 Task: Check the average views per listing of storage area in the last 3 years.
Action: Mouse moved to (874, 190)
Screenshot: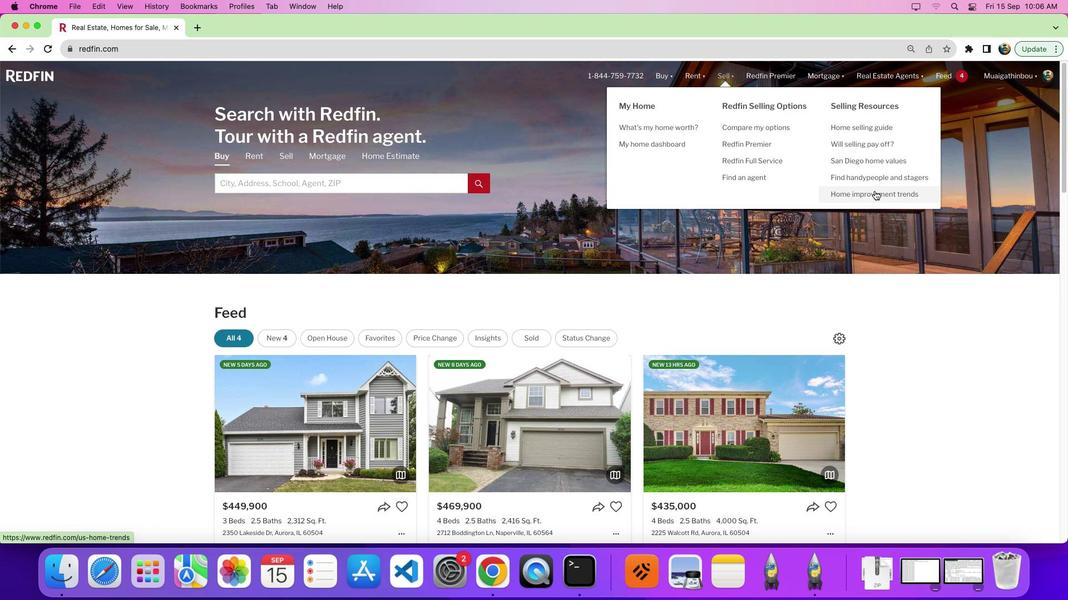 
Action: Mouse pressed left at (874, 190)
Screenshot: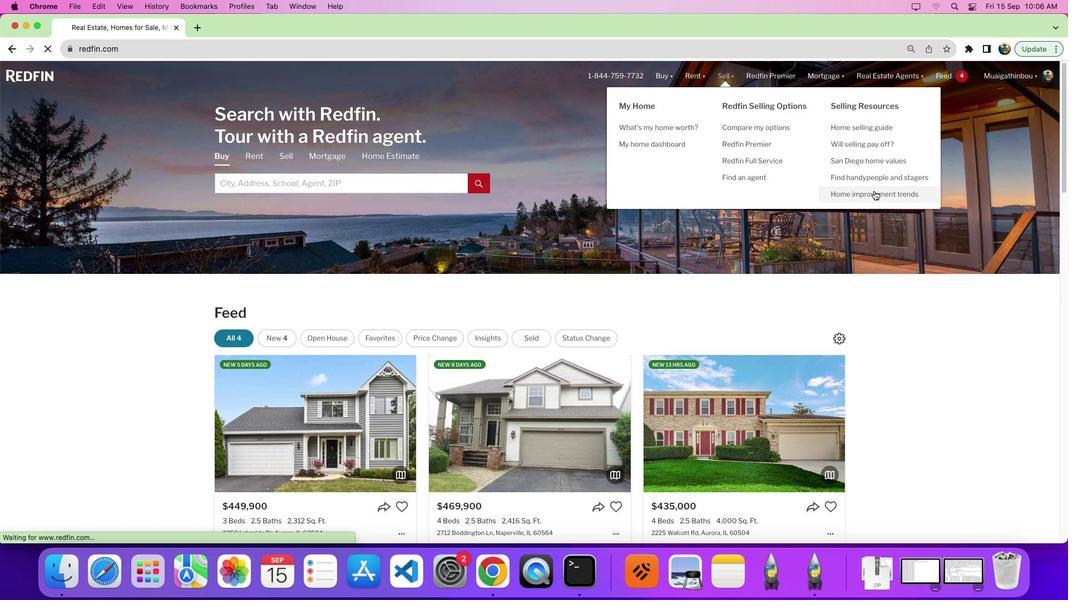 
Action: Mouse moved to (302, 210)
Screenshot: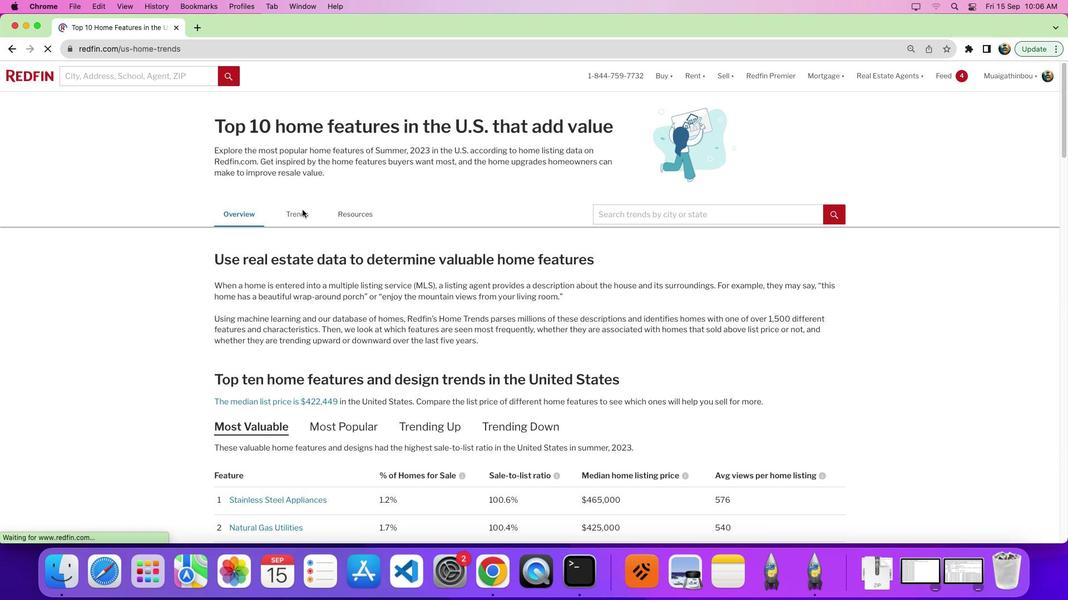 
Action: Mouse pressed left at (302, 210)
Screenshot: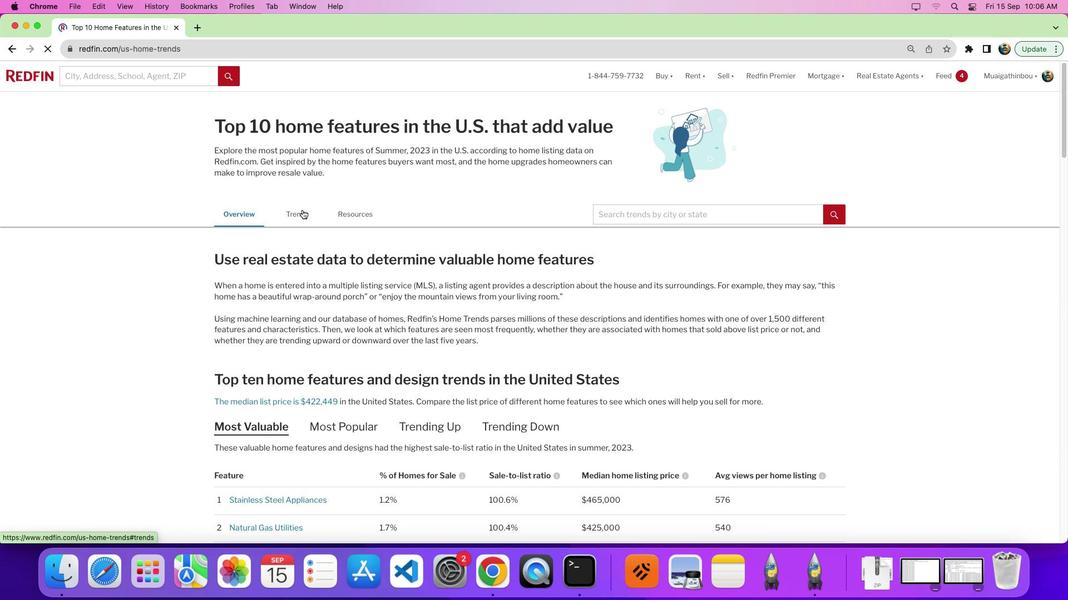 
Action: Mouse moved to (518, 338)
Screenshot: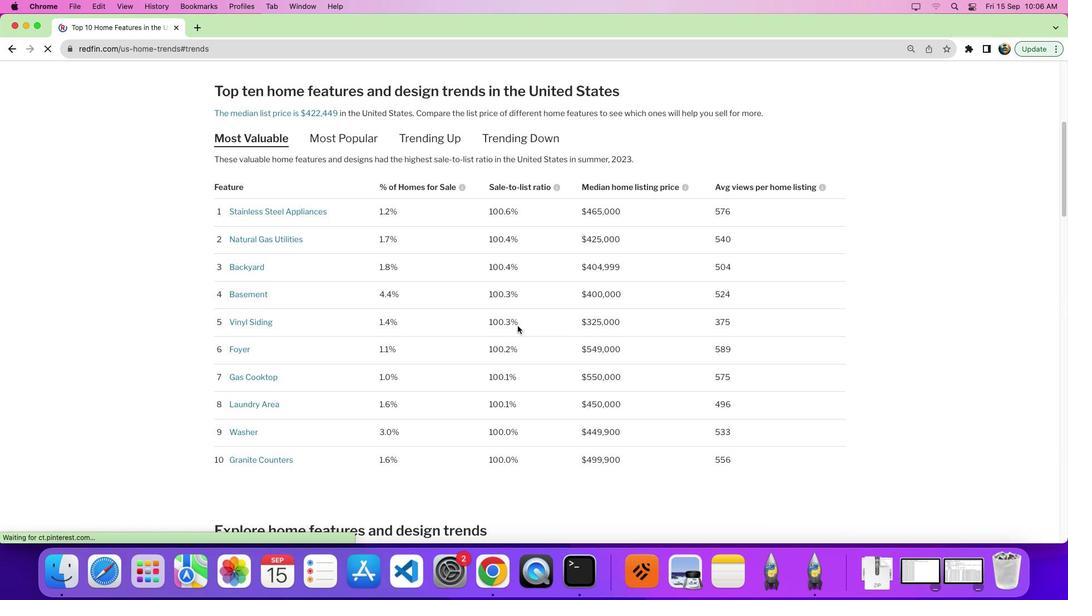 
Action: Mouse scrolled (518, 338) with delta (0, 0)
Screenshot: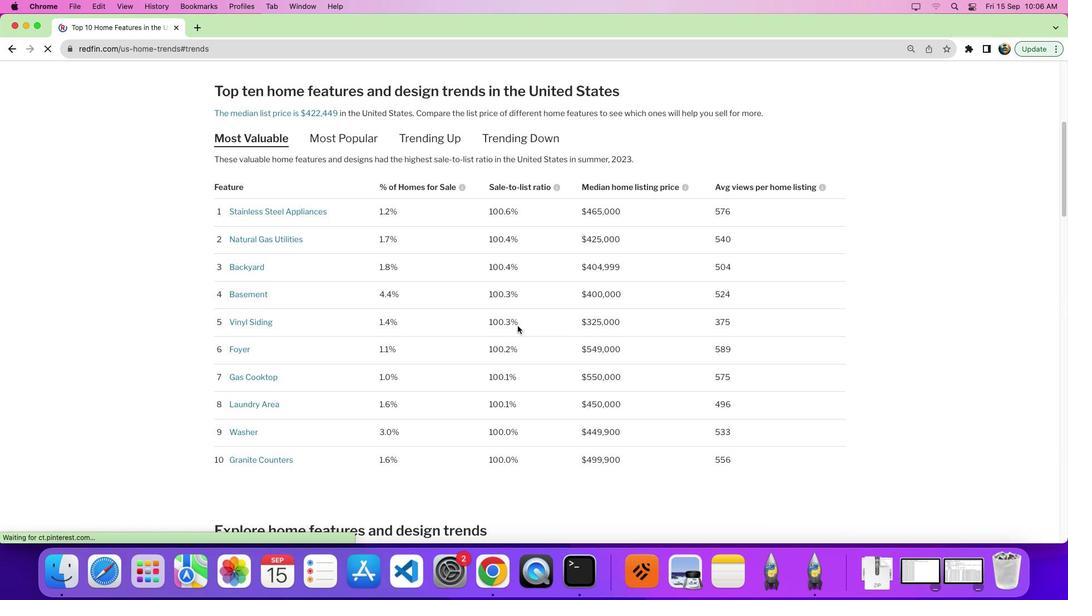 
Action: Mouse moved to (518, 335)
Screenshot: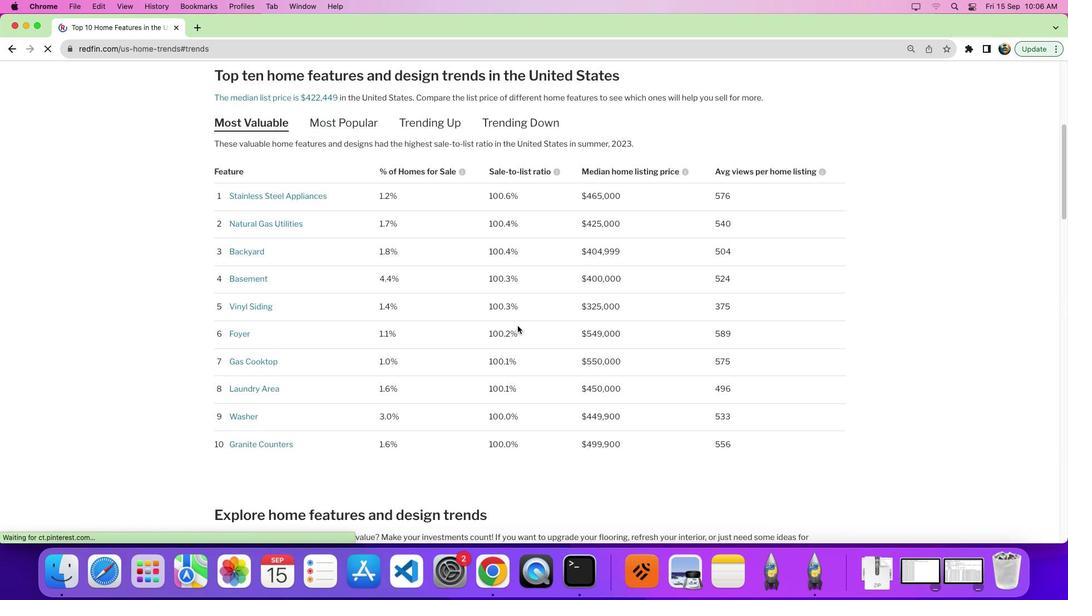 
Action: Mouse scrolled (518, 335) with delta (0, 0)
Screenshot: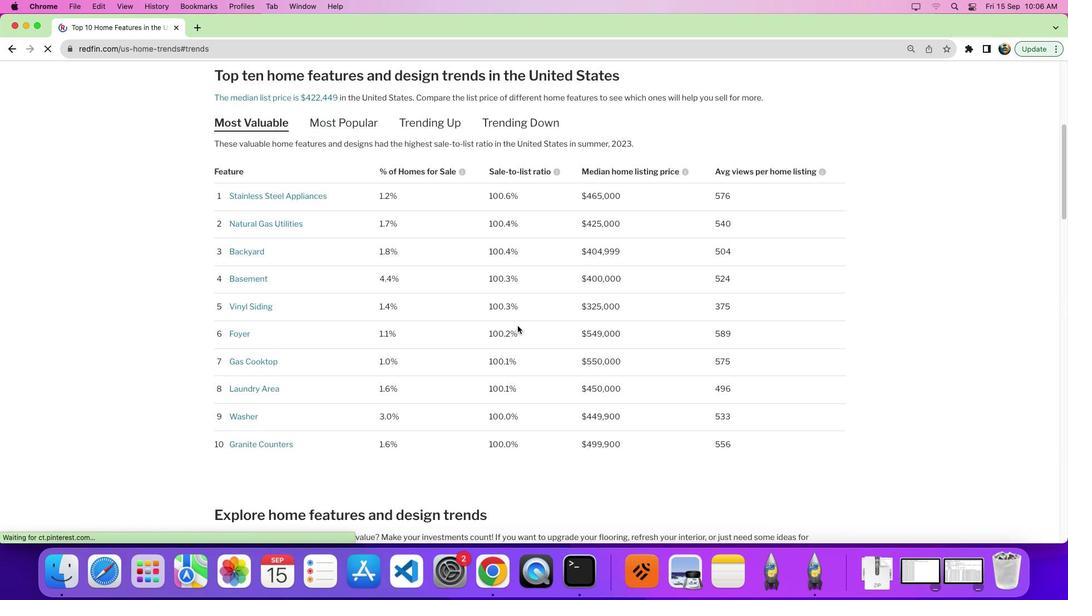 
Action: Mouse moved to (518, 327)
Screenshot: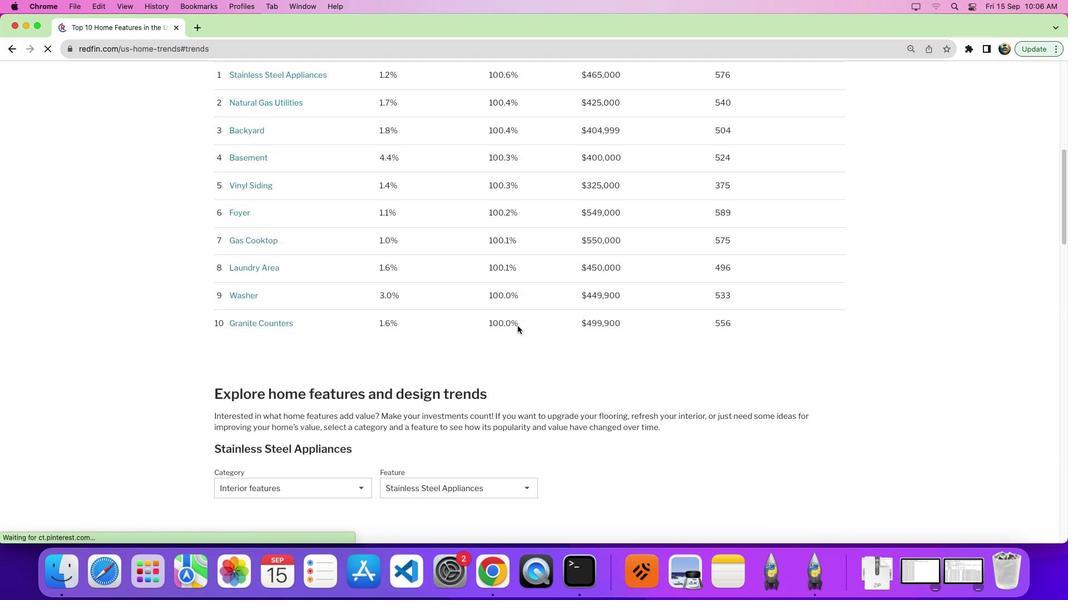 
Action: Mouse scrolled (518, 327) with delta (0, -3)
Screenshot: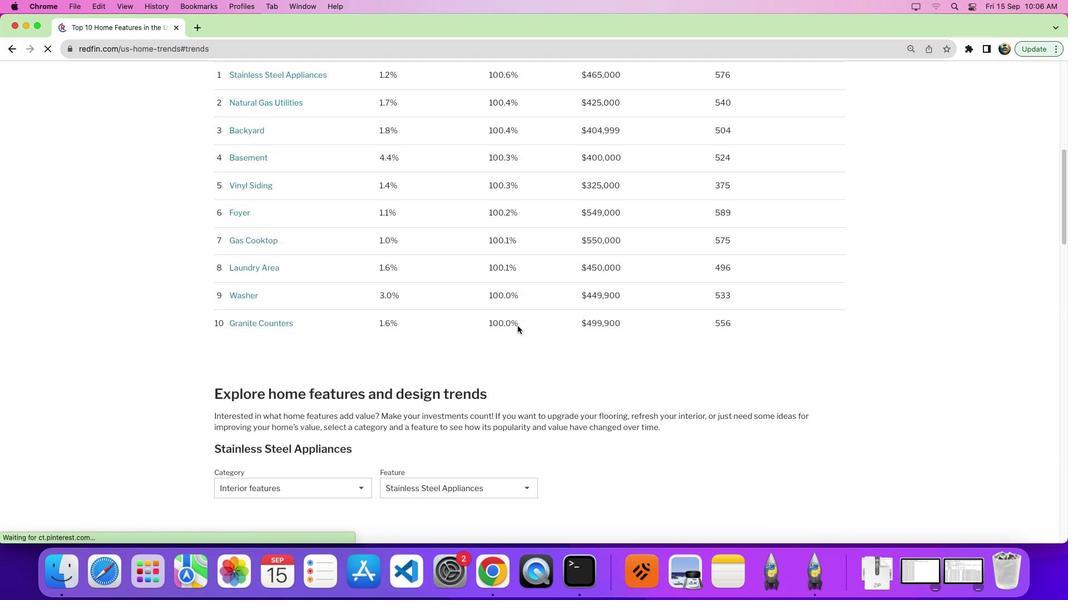 
Action: Mouse moved to (518, 326)
Screenshot: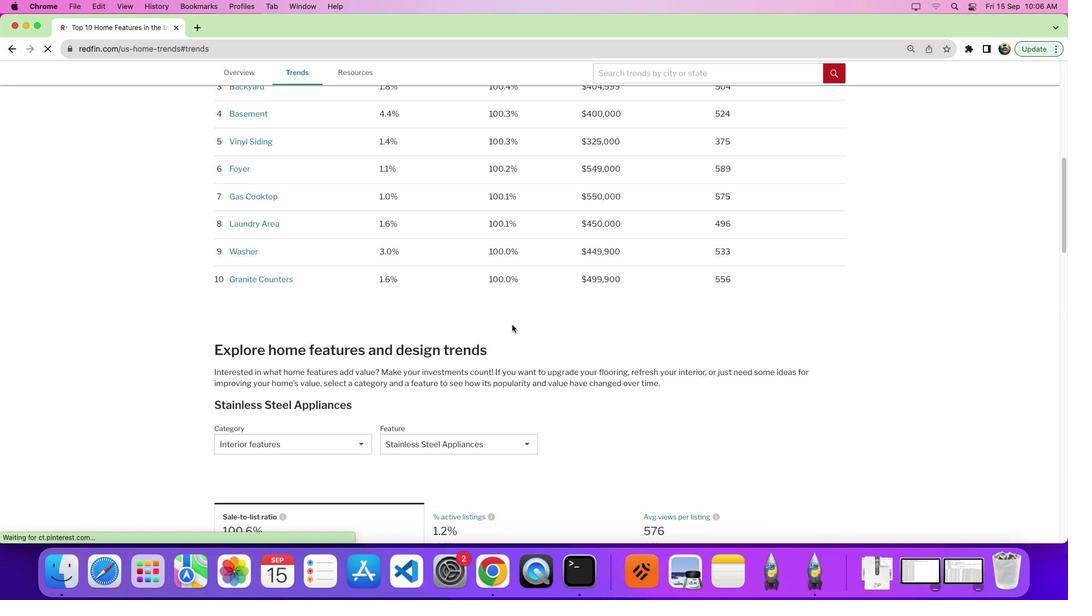 
Action: Mouse scrolled (518, 326) with delta (0, 0)
Screenshot: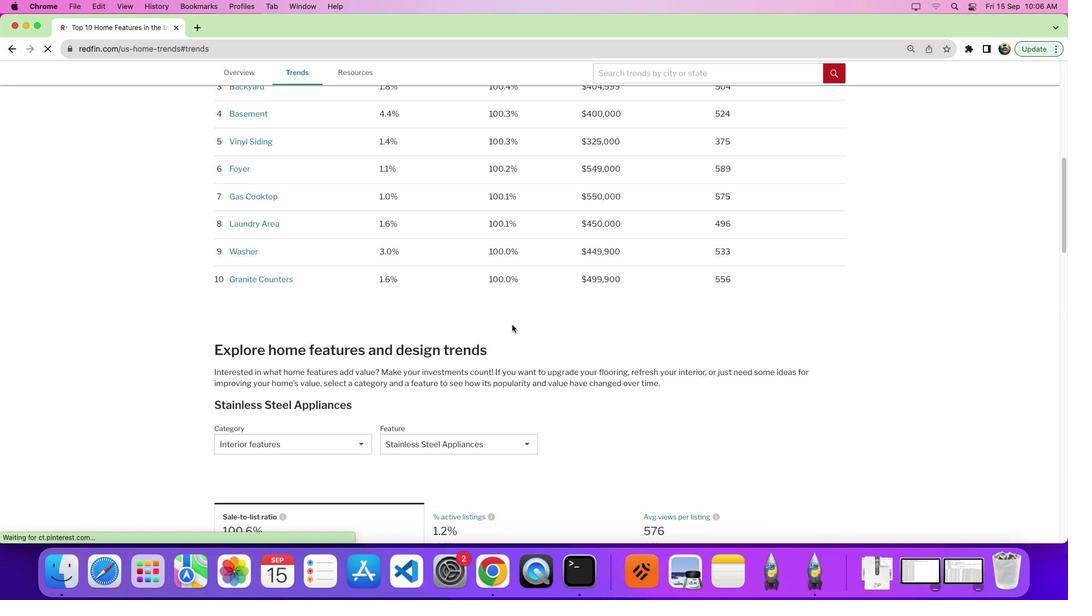 
Action: Mouse moved to (432, 371)
Screenshot: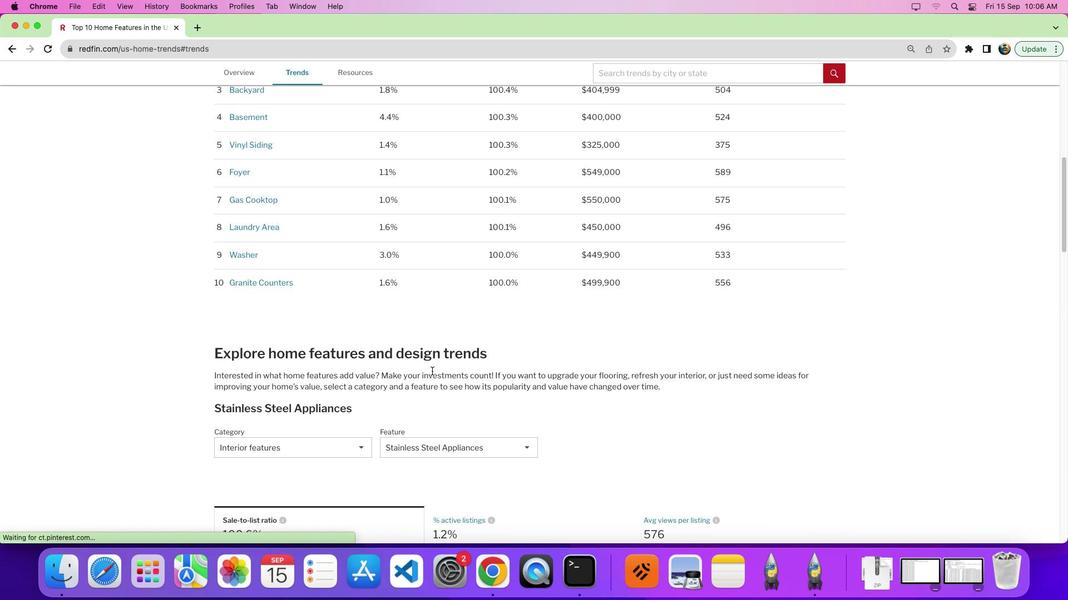 
Action: Mouse scrolled (432, 371) with delta (0, 0)
Screenshot: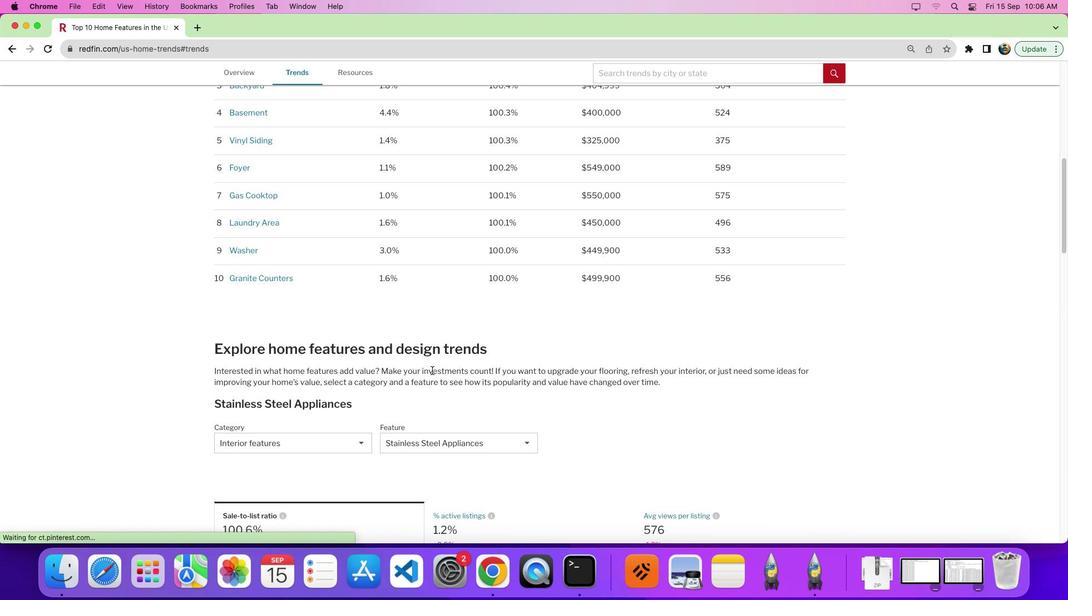 
Action: Mouse scrolled (432, 371) with delta (0, 0)
Screenshot: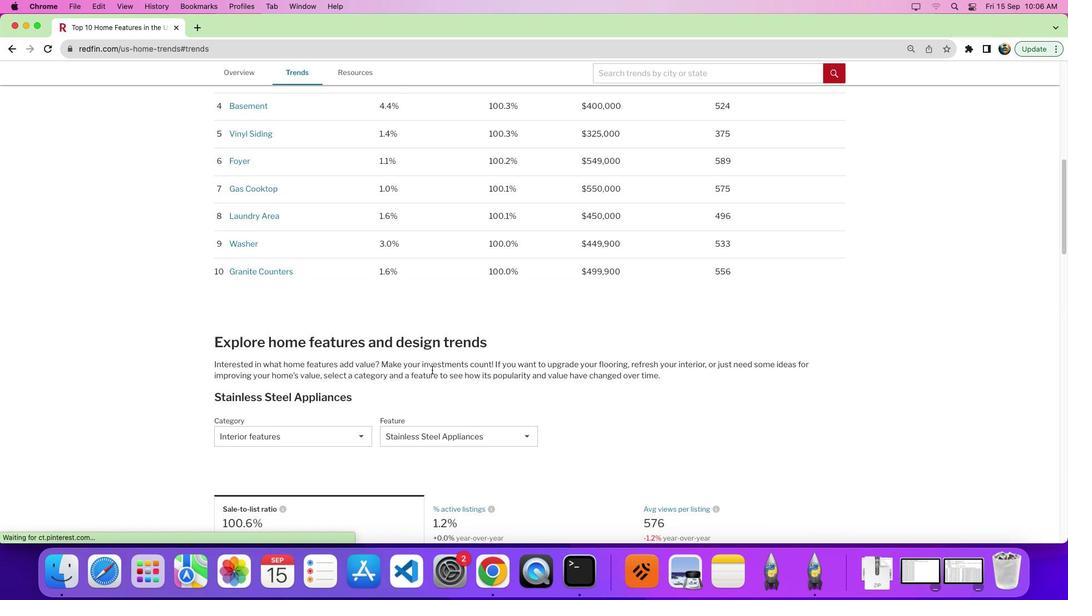
Action: Mouse moved to (432, 371)
Screenshot: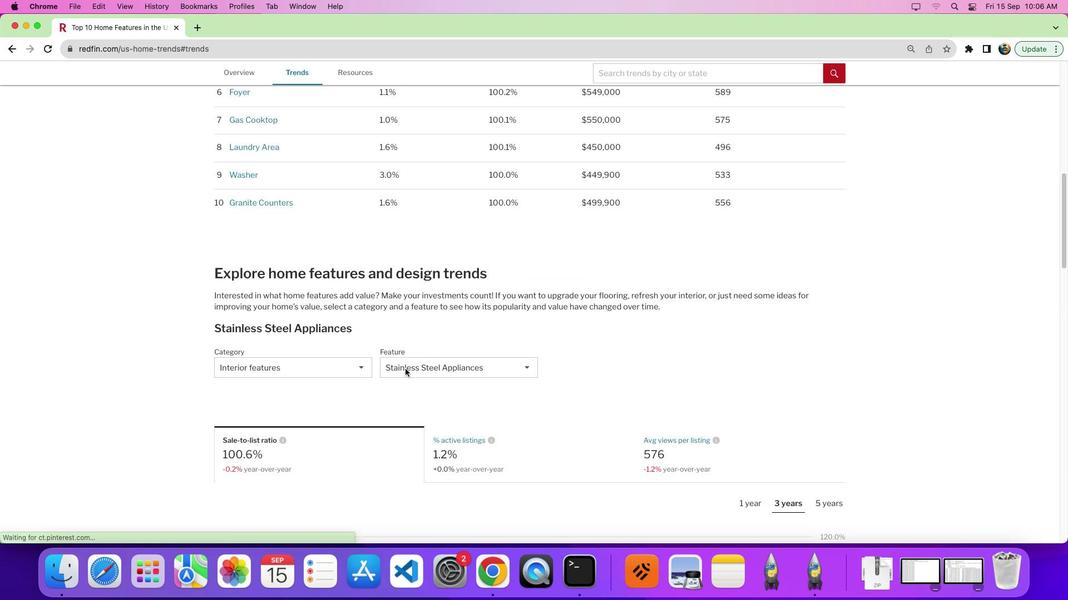 
Action: Mouse scrolled (432, 371) with delta (0, -1)
Screenshot: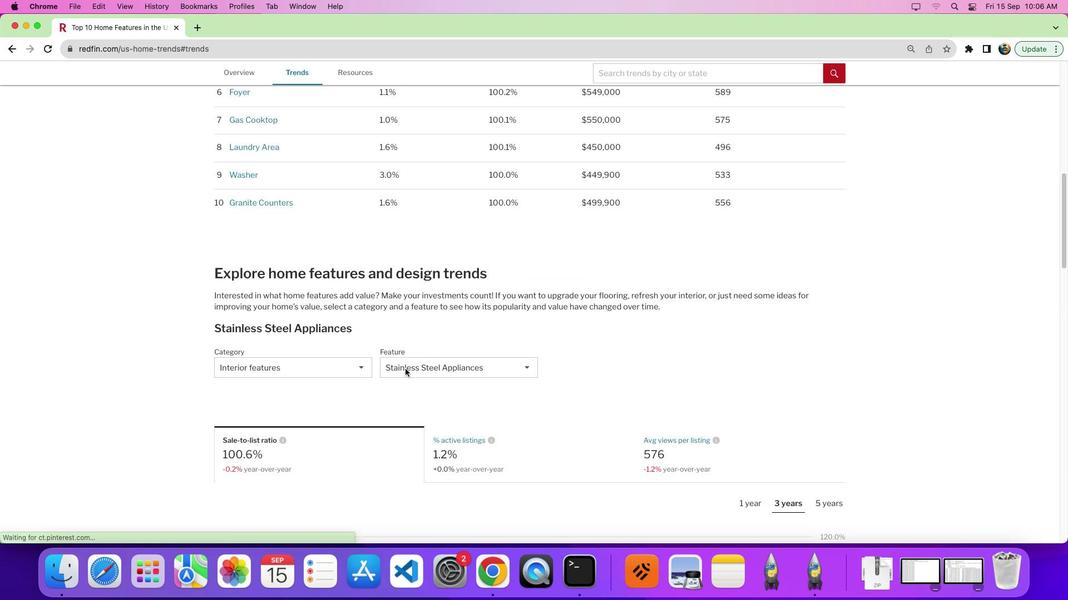 
Action: Mouse moved to (355, 283)
Screenshot: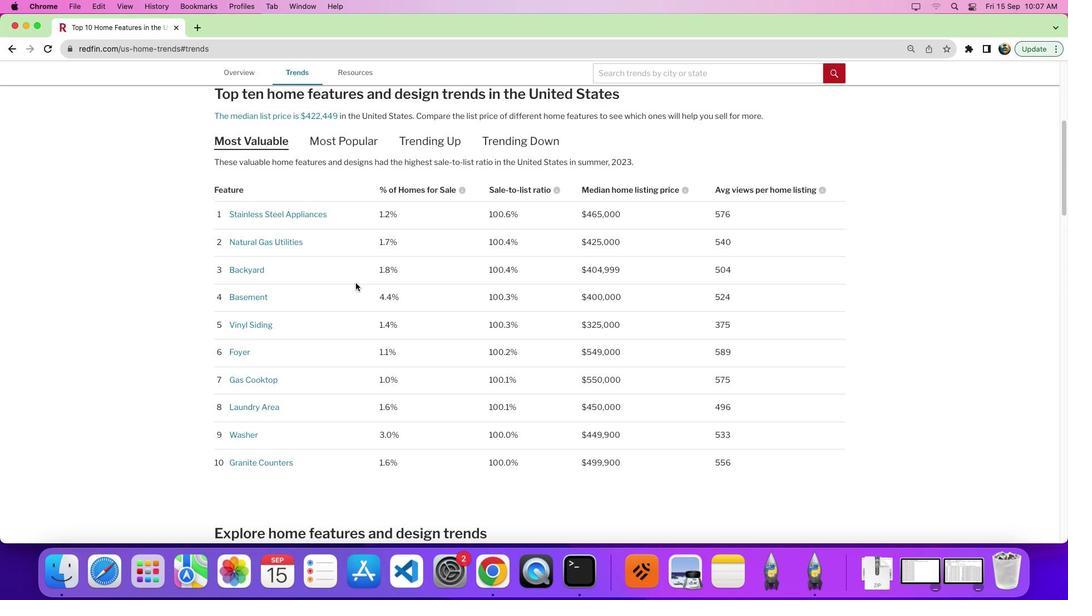 
Action: Mouse scrolled (355, 283) with delta (0, 0)
Screenshot: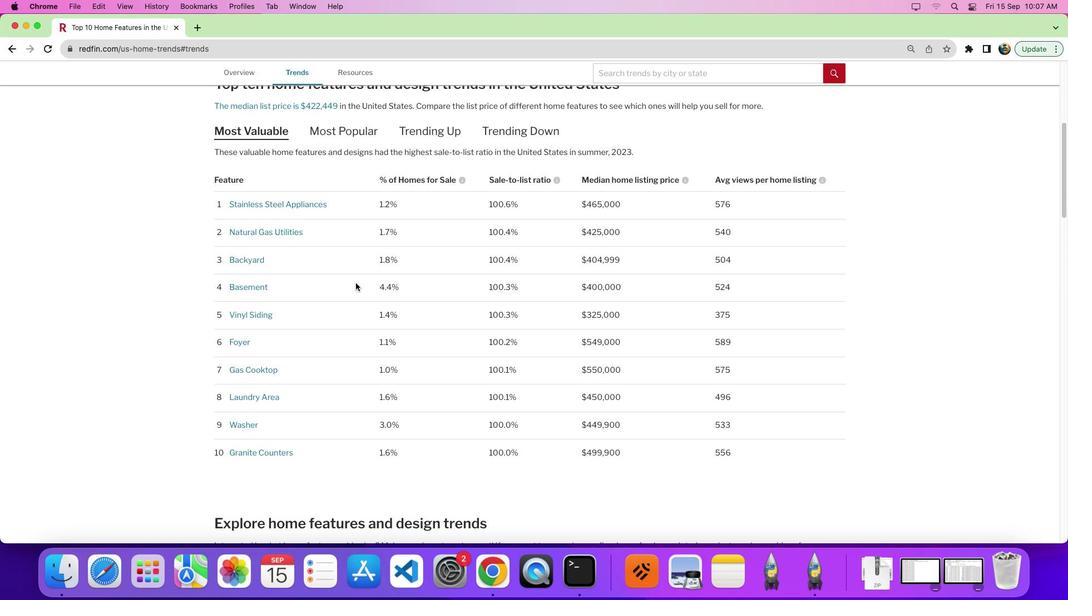 
Action: Mouse scrolled (355, 283) with delta (0, 0)
Screenshot: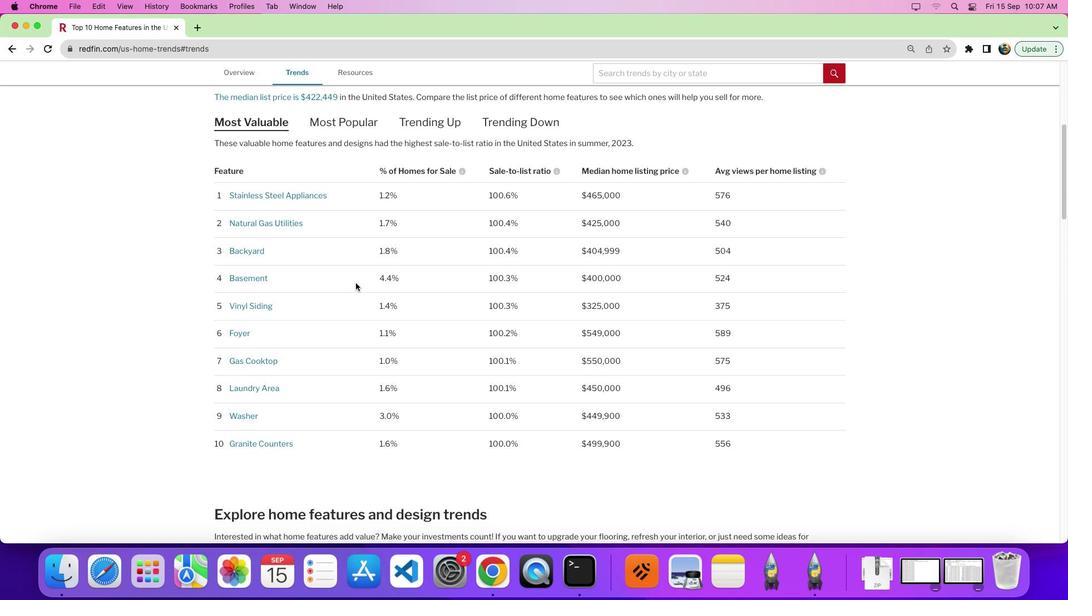 
Action: Mouse moved to (339, 337)
Screenshot: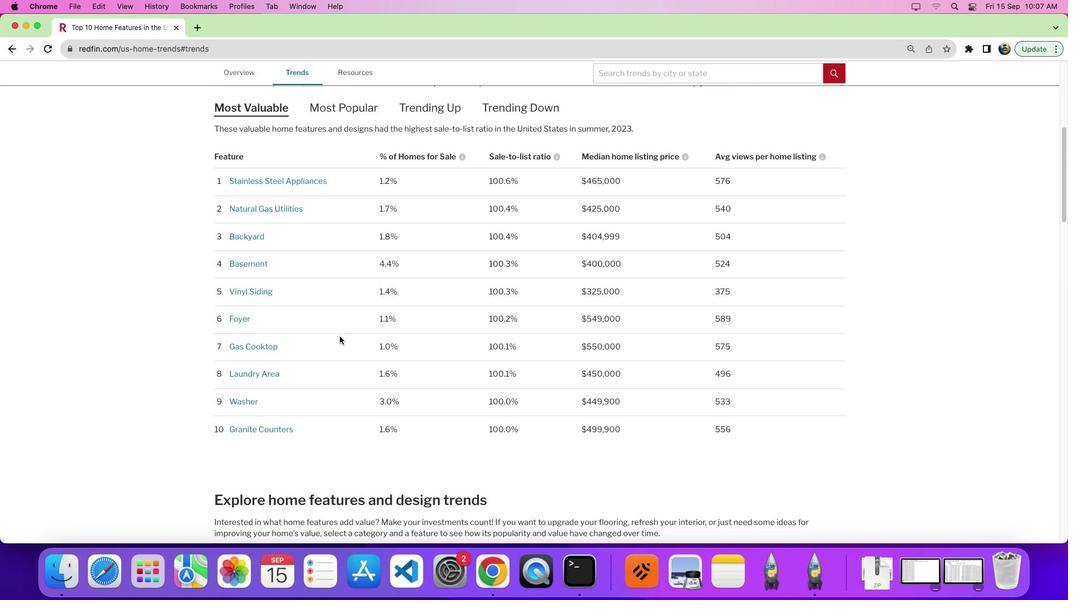 
Action: Mouse scrolled (339, 337) with delta (0, 0)
Screenshot: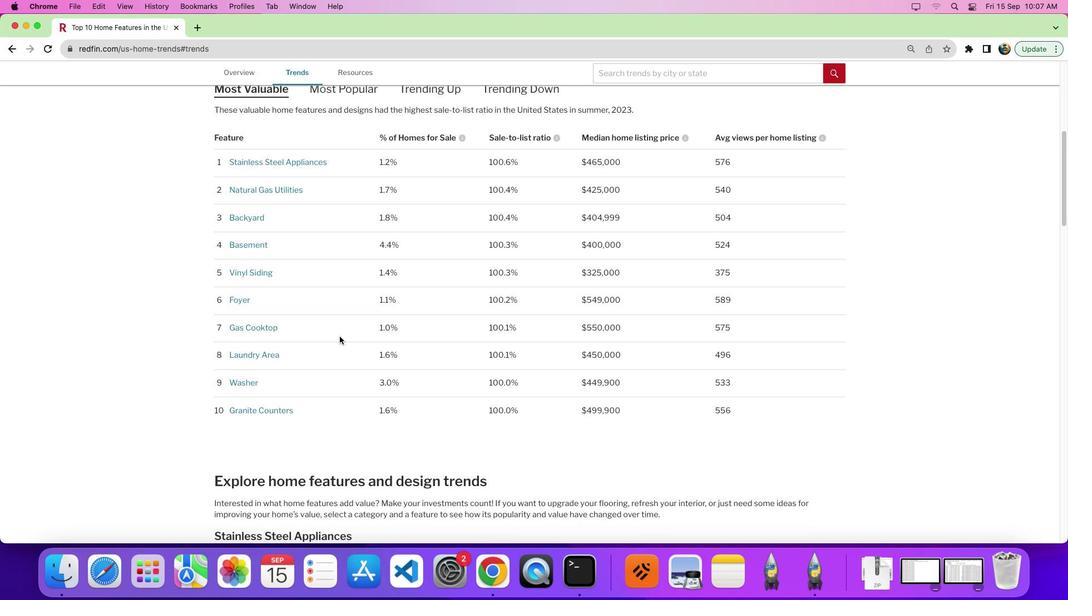 
Action: Mouse scrolled (339, 337) with delta (0, 0)
Screenshot: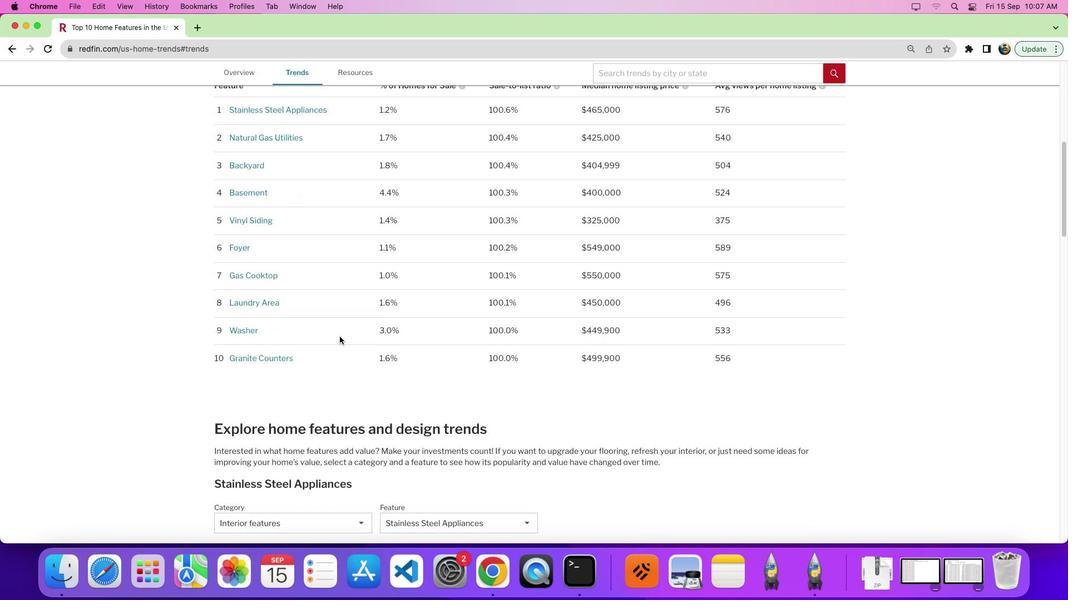 
Action: Mouse scrolled (339, 337) with delta (0, -3)
Screenshot: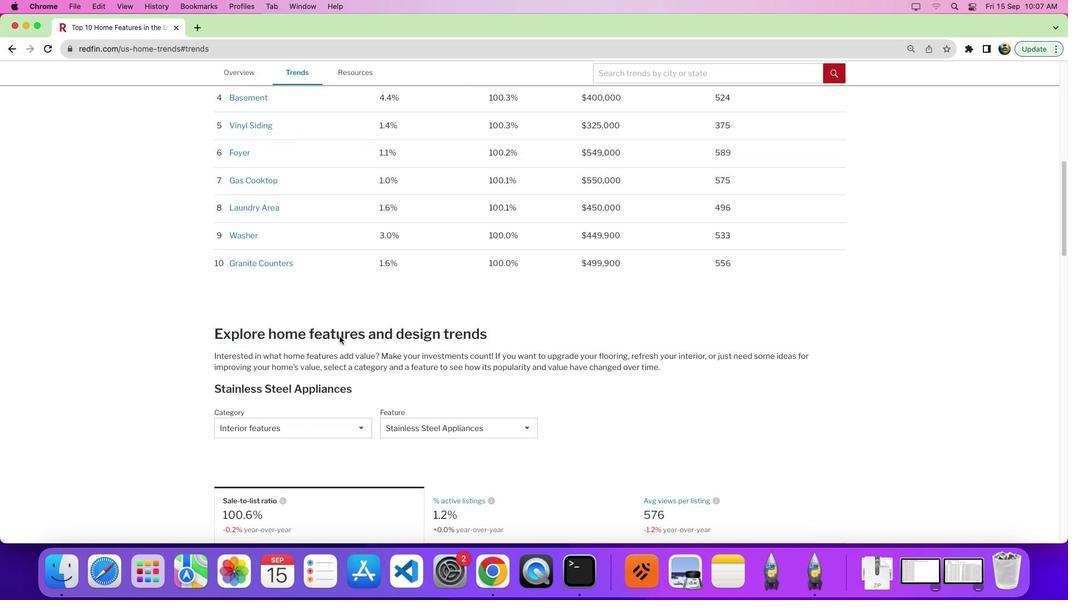
Action: Mouse moved to (354, 402)
Screenshot: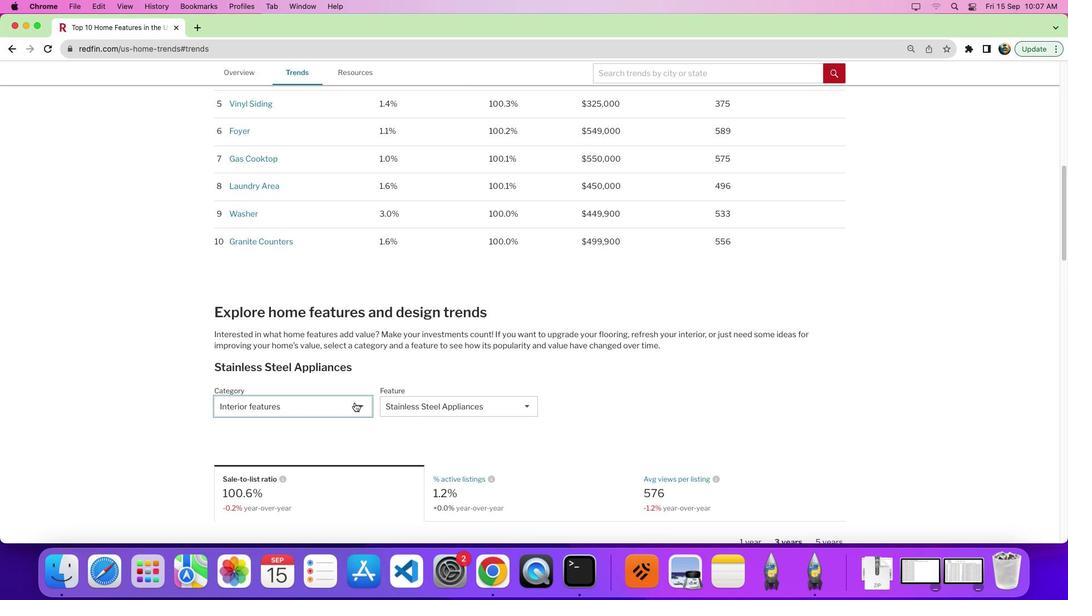 
Action: Mouse pressed left at (354, 402)
Screenshot: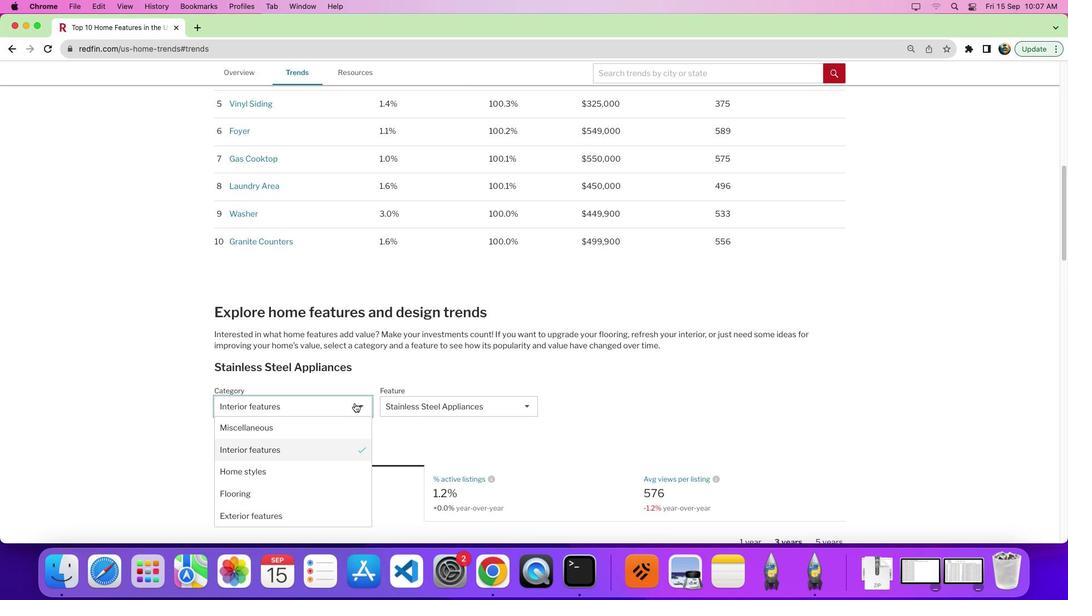 
Action: Mouse moved to (343, 432)
Screenshot: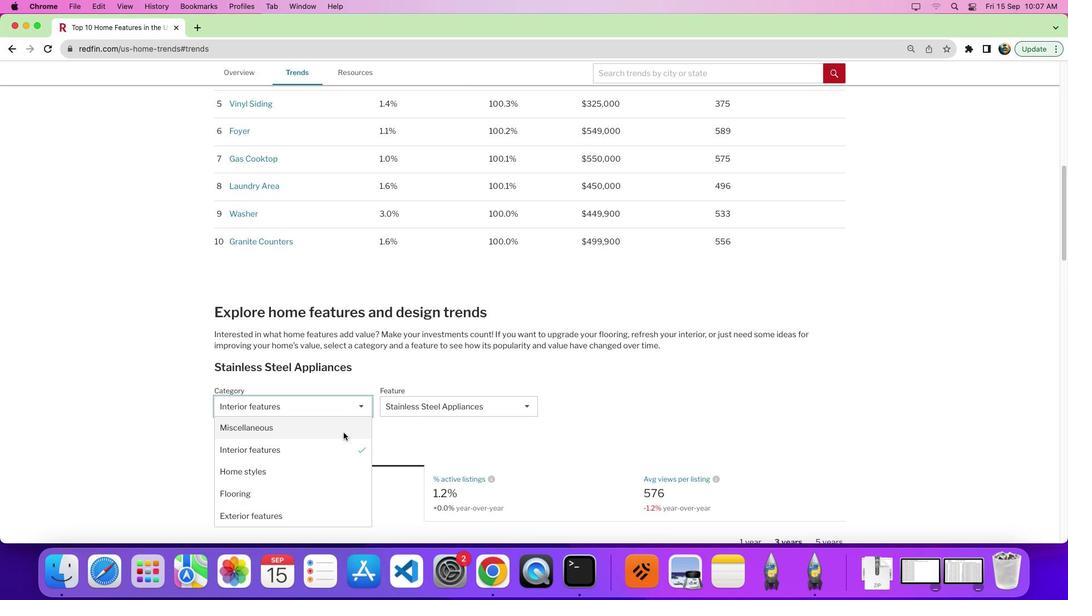 
Action: Mouse pressed left at (343, 432)
Screenshot: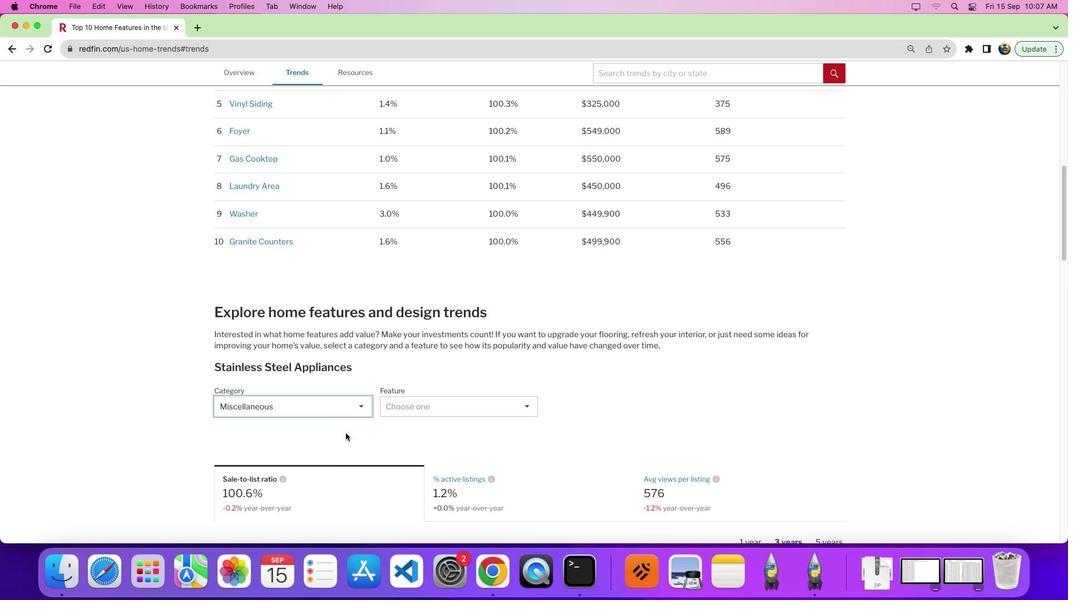 
Action: Mouse moved to (456, 403)
Screenshot: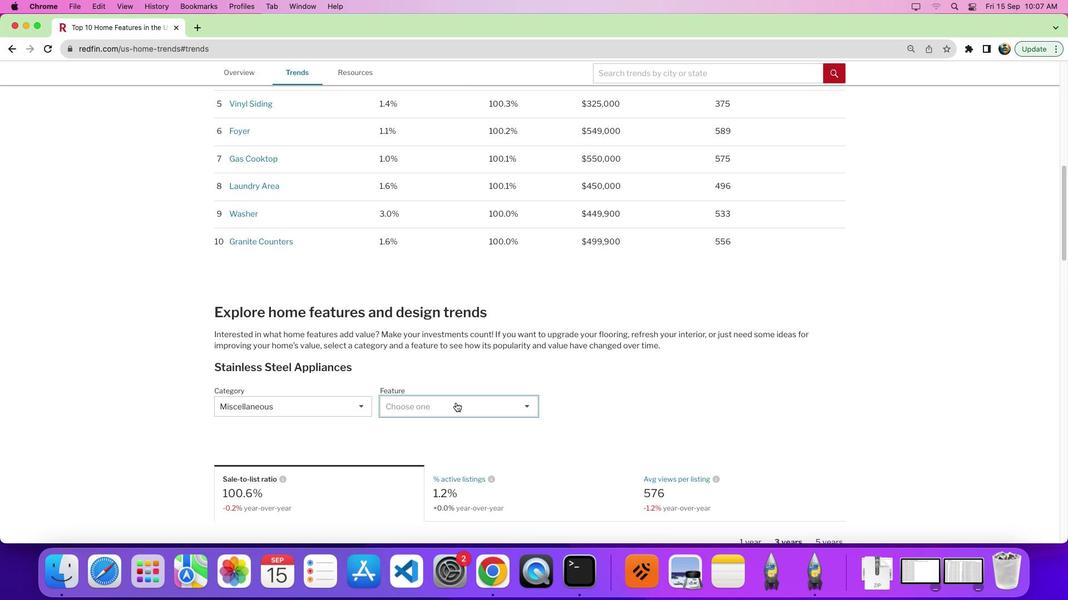 
Action: Mouse pressed left at (456, 403)
Screenshot: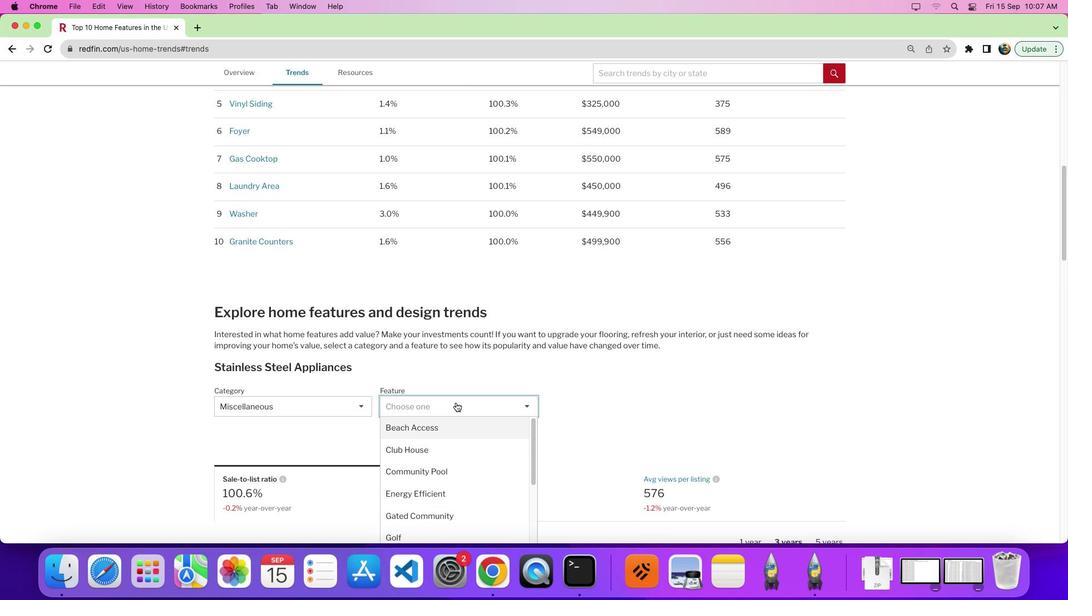 
Action: Mouse moved to (460, 405)
Screenshot: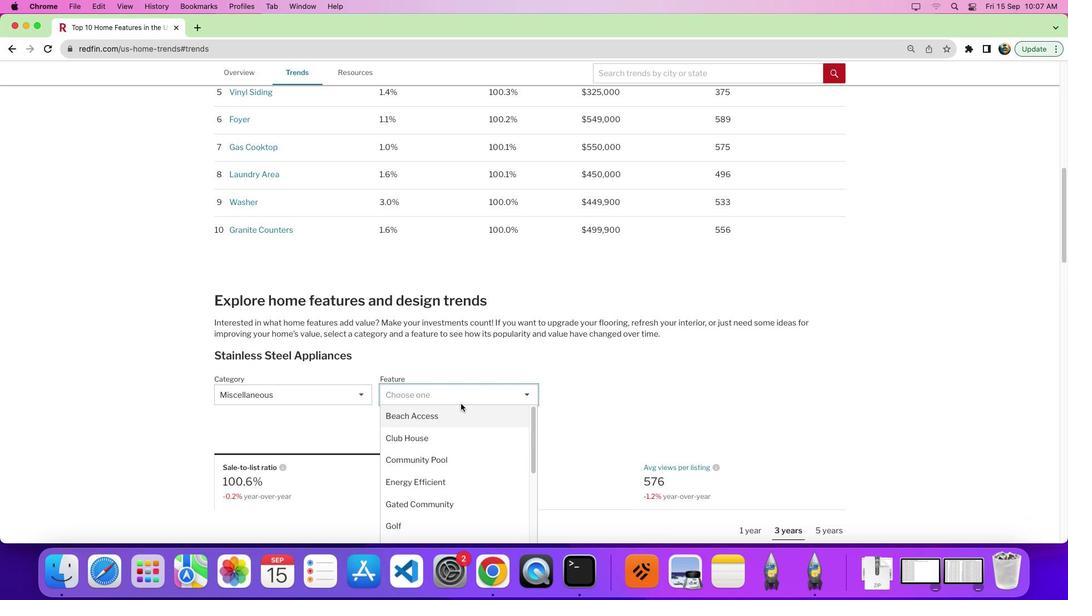 
Action: Mouse scrolled (460, 405) with delta (0, 0)
Screenshot: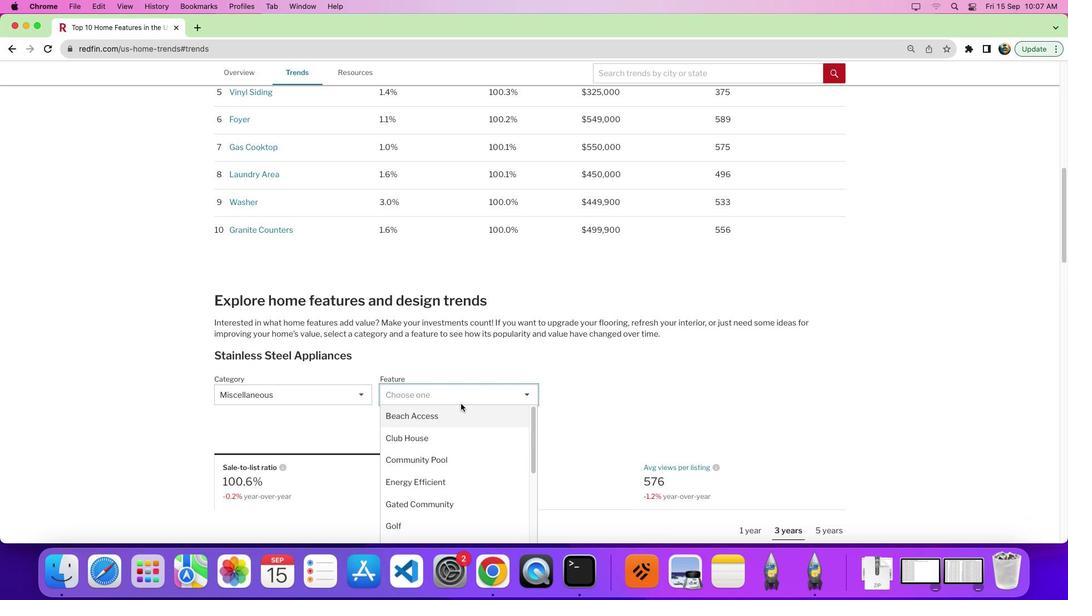 
Action: Mouse moved to (460, 405)
Screenshot: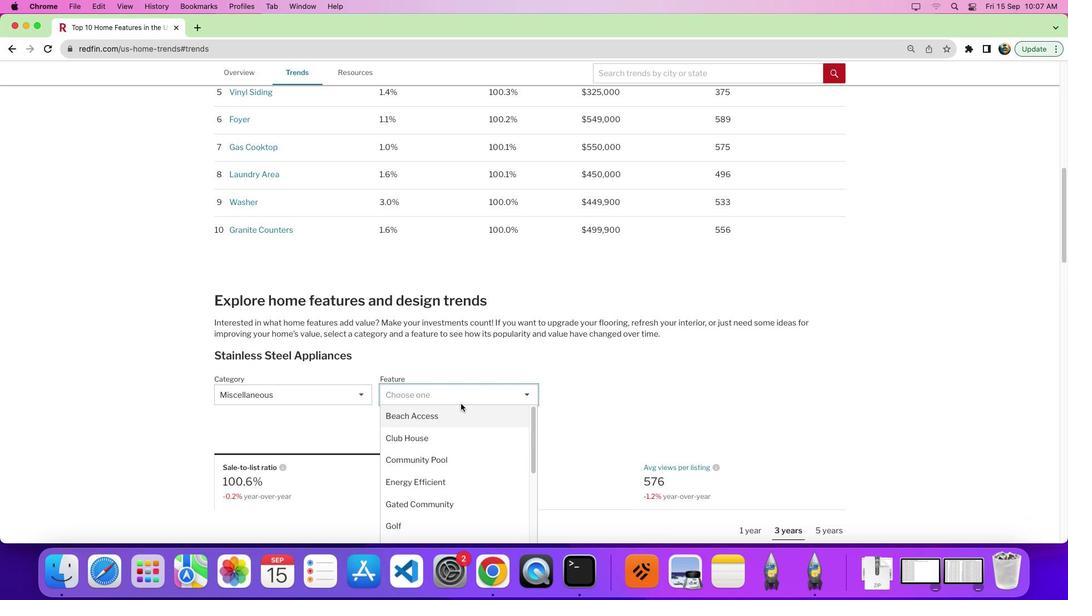 
Action: Mouse scrolled (460, 405) with delta (0, 0)
Screenshot: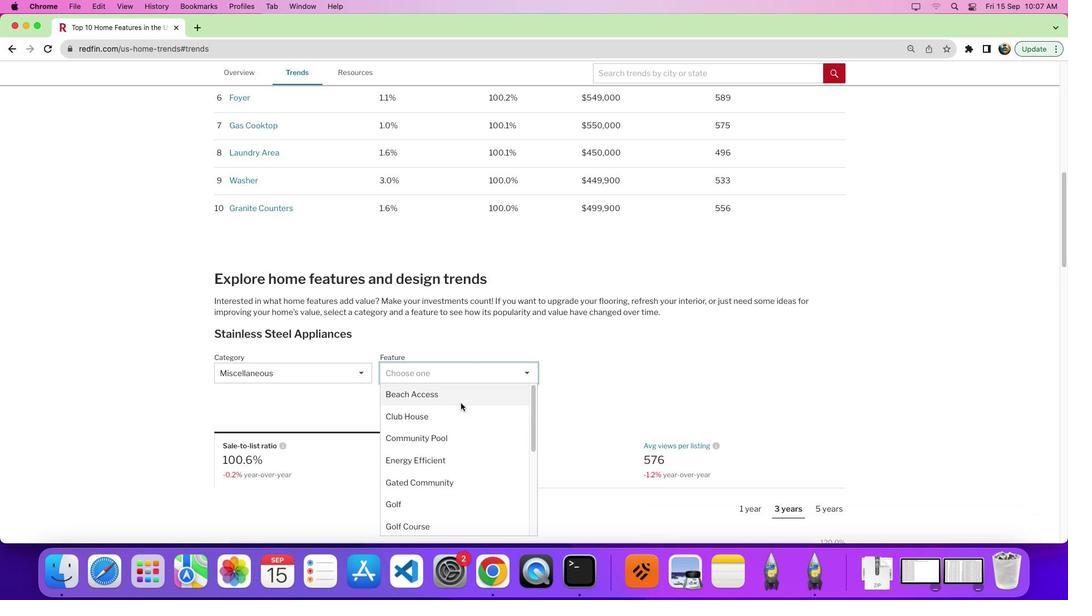 
Action: Mouse moved to (461, 404)
Screenshot: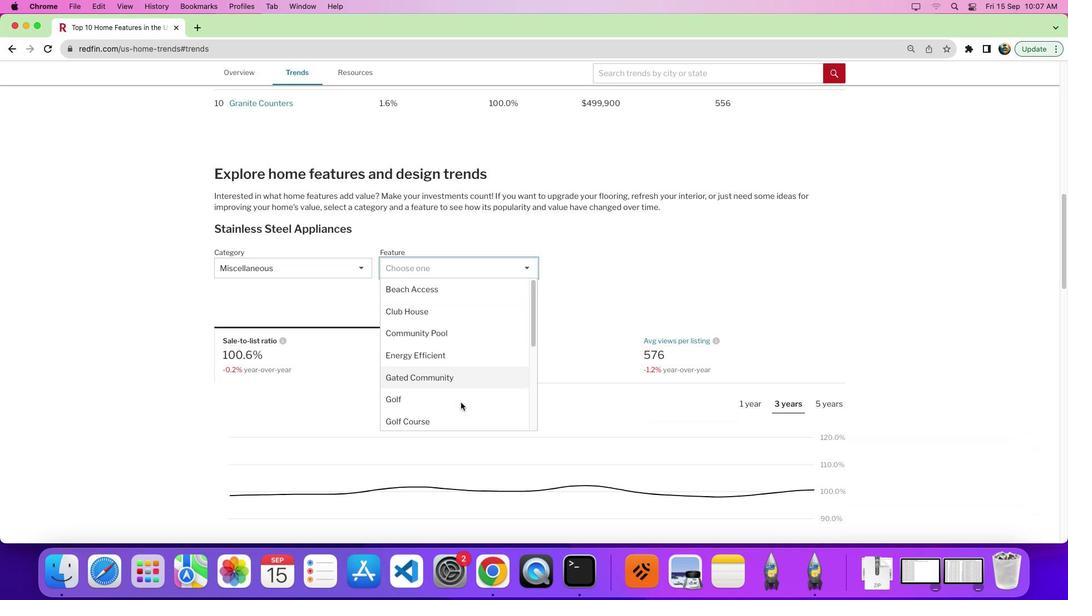 
Action: Mouse scrolled (461, 404) with delta (0, -2)
Screenshot: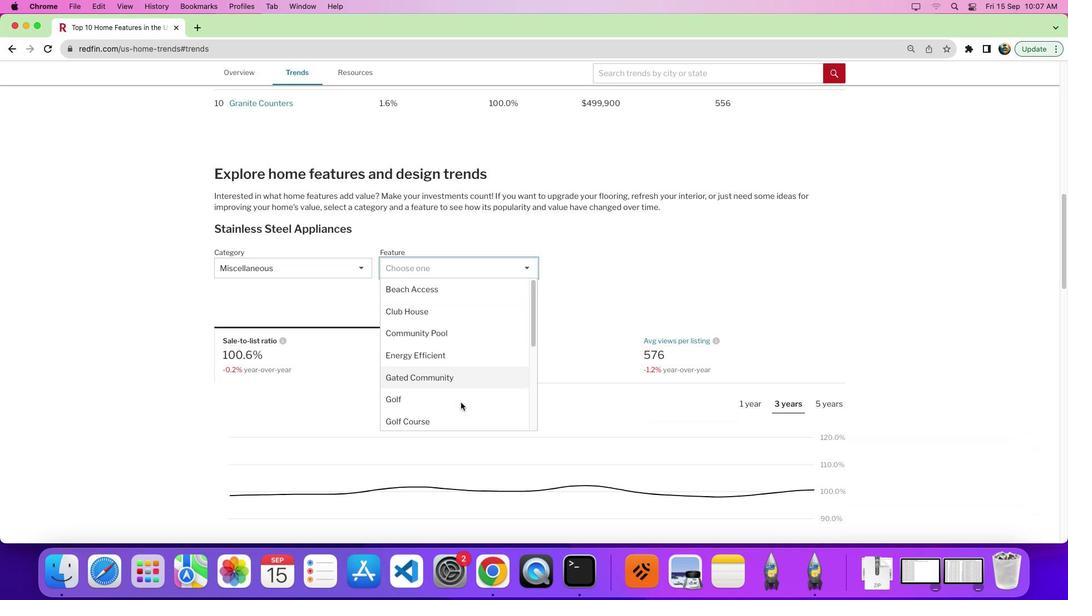 
Action: Mouse moved to (436, 355)
Screenshot: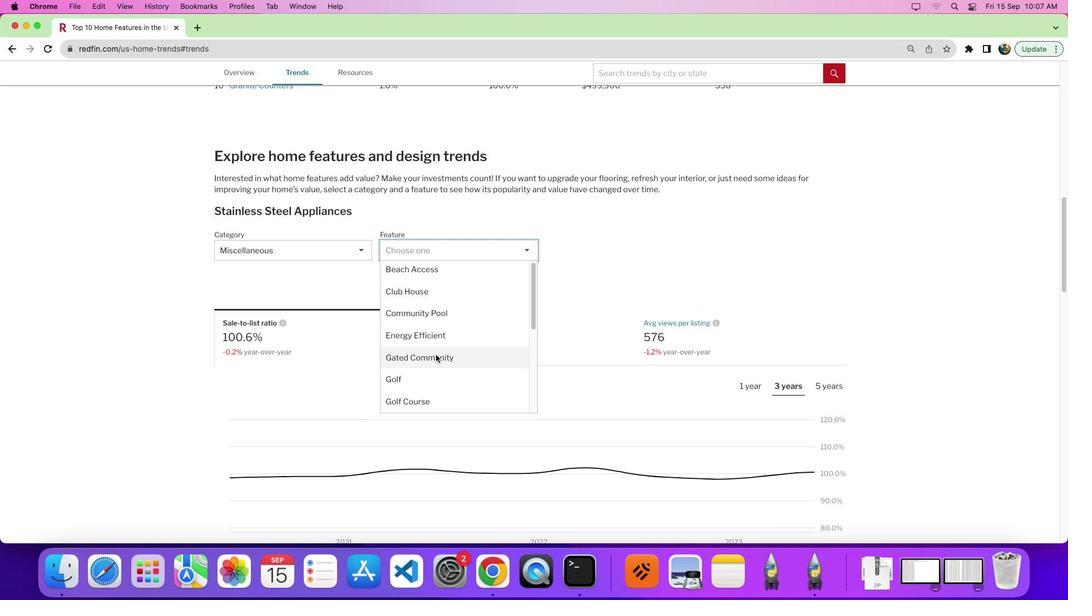 
Action: Mouse scrolled (436, 355) with delta (0, 0)
Screenshot: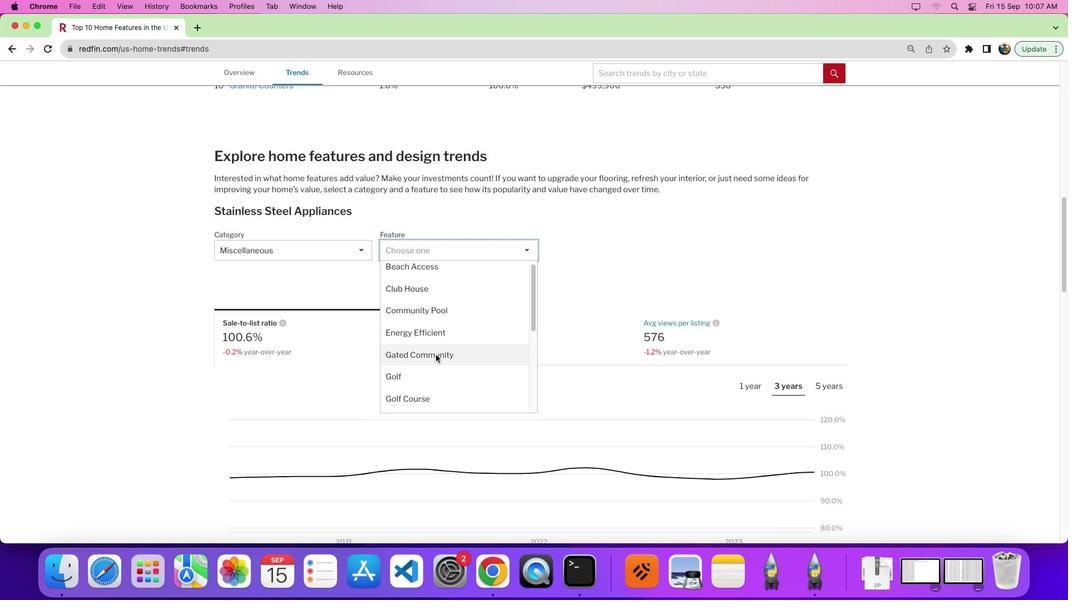 
Action: Mouse moved to (436, 354)
Screenshot: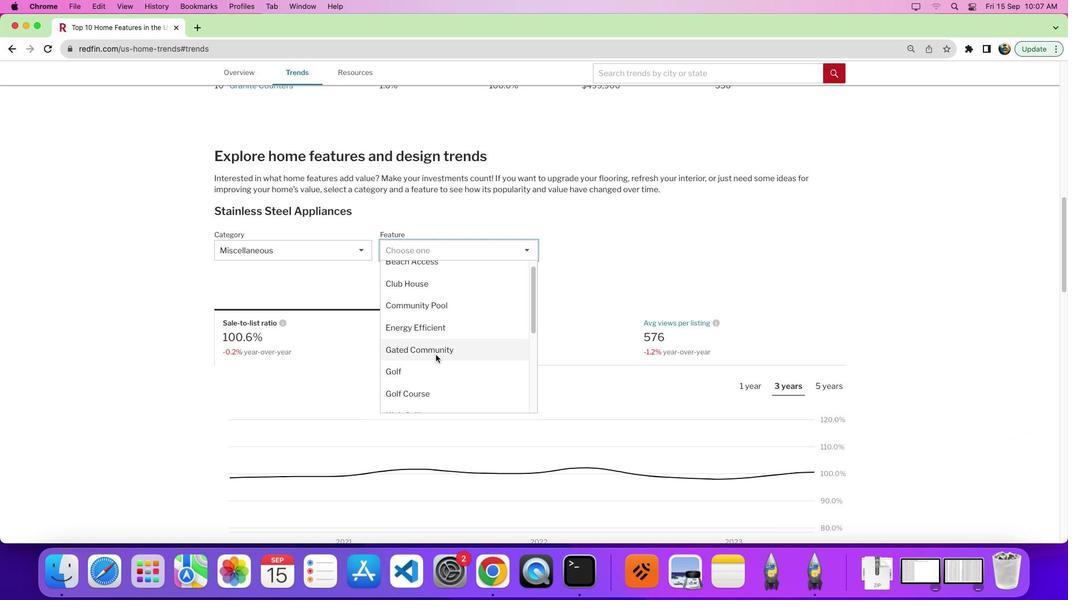 
Action: Mouse scrolled (436, 354) with delta (0, 0)
Screenshot: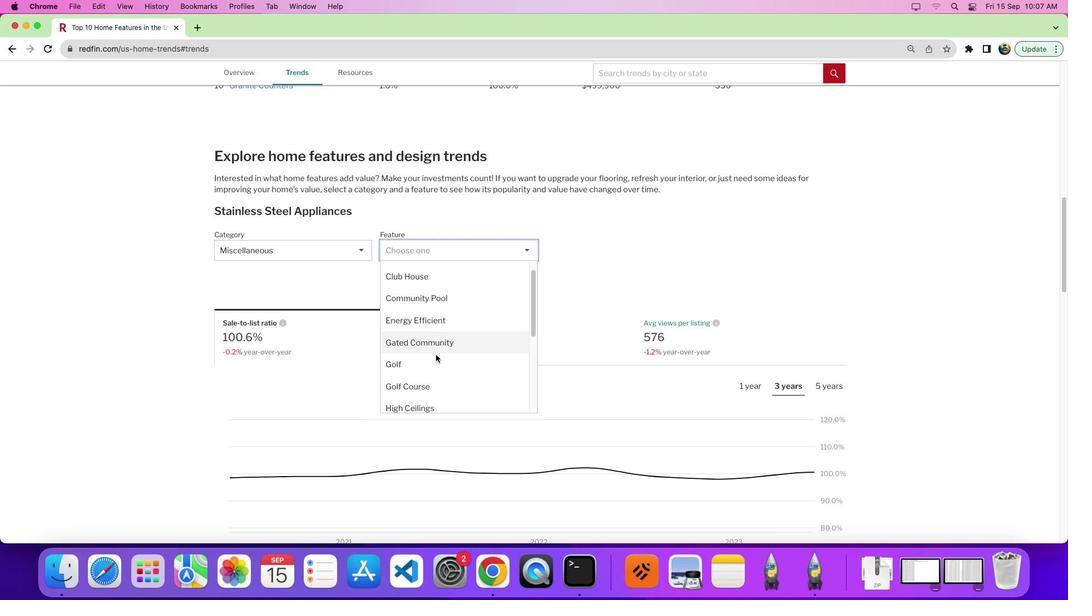 
Action: Mouse scrolled (436, 354) with delta (0, 0)
Screenshot: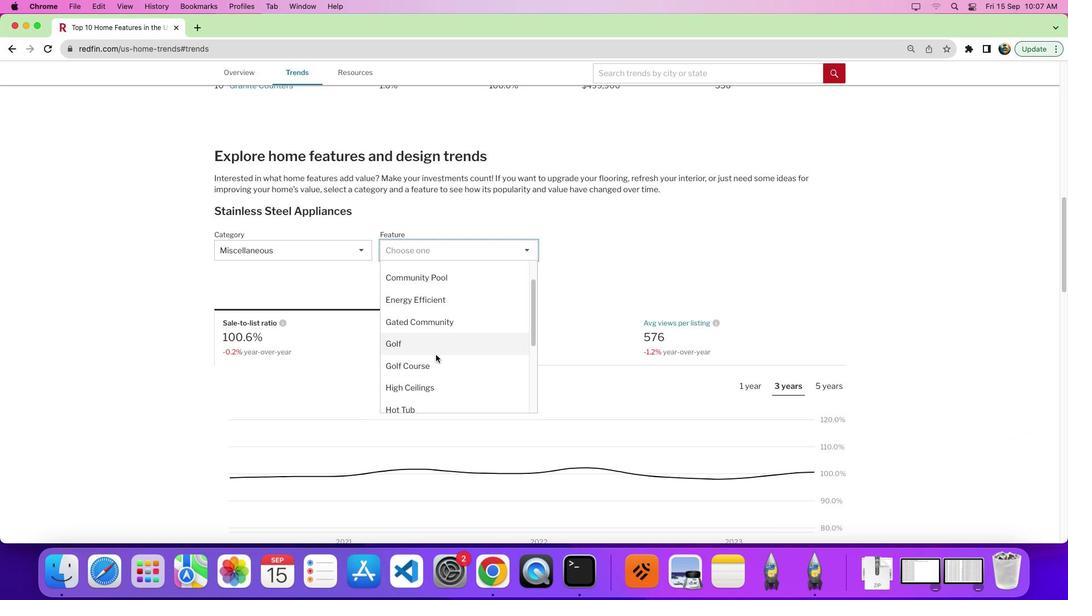 
Action: Mouse scrolled (436, 354) with delta (0, 0)
Screenshot: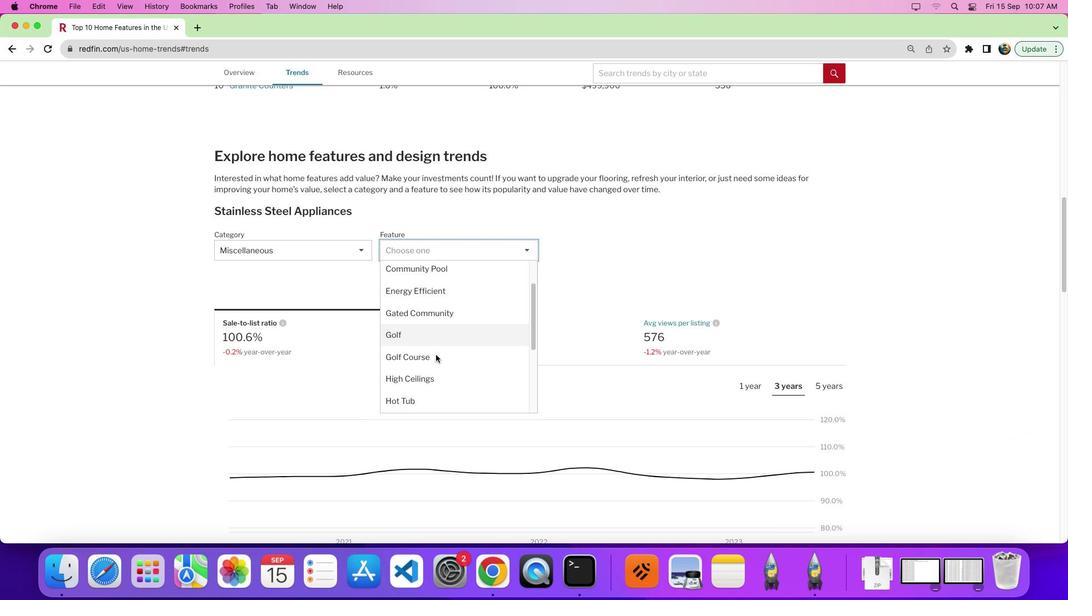 
Action: Mouse moved to (445, 362)
Screenshot: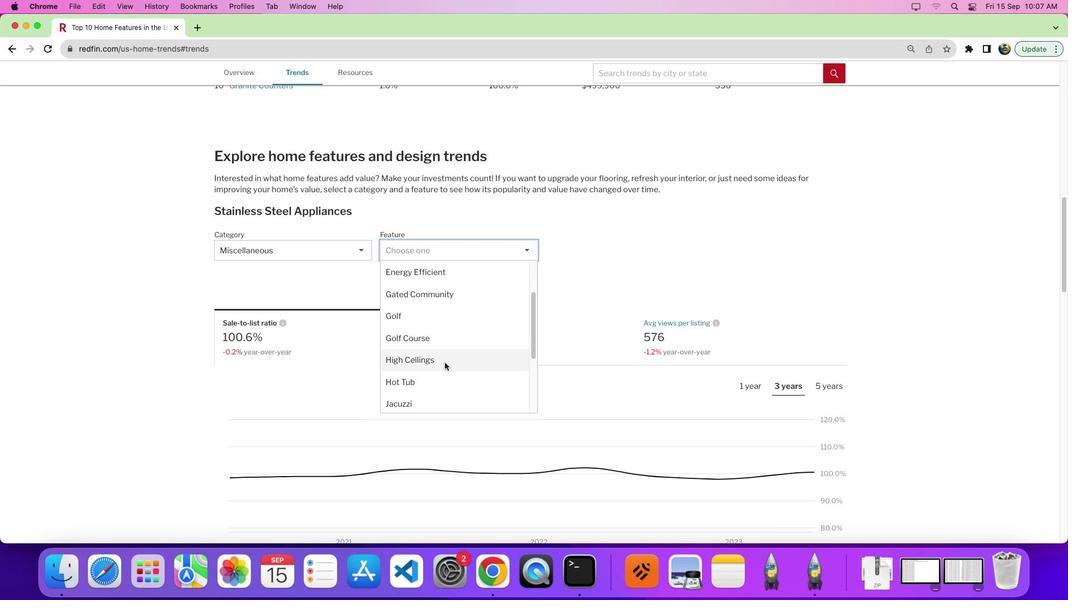 
Action: Mouse scrolled (445, 362) with delta (0, 0)
Screenshot: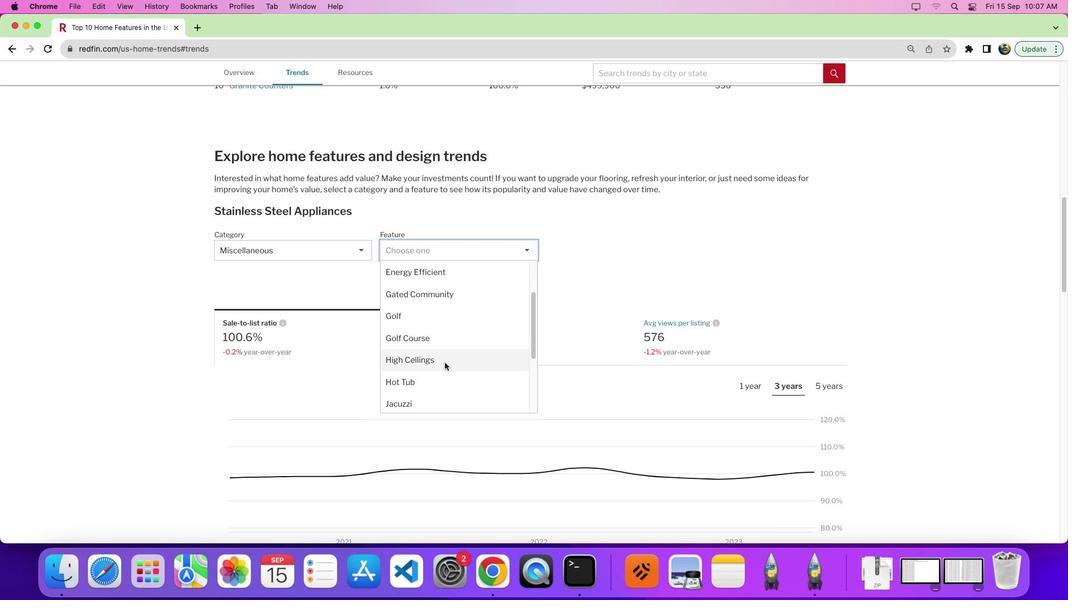 
Action: Mouse scrolled (445, 362) with delta (0, 0)
Screenshot: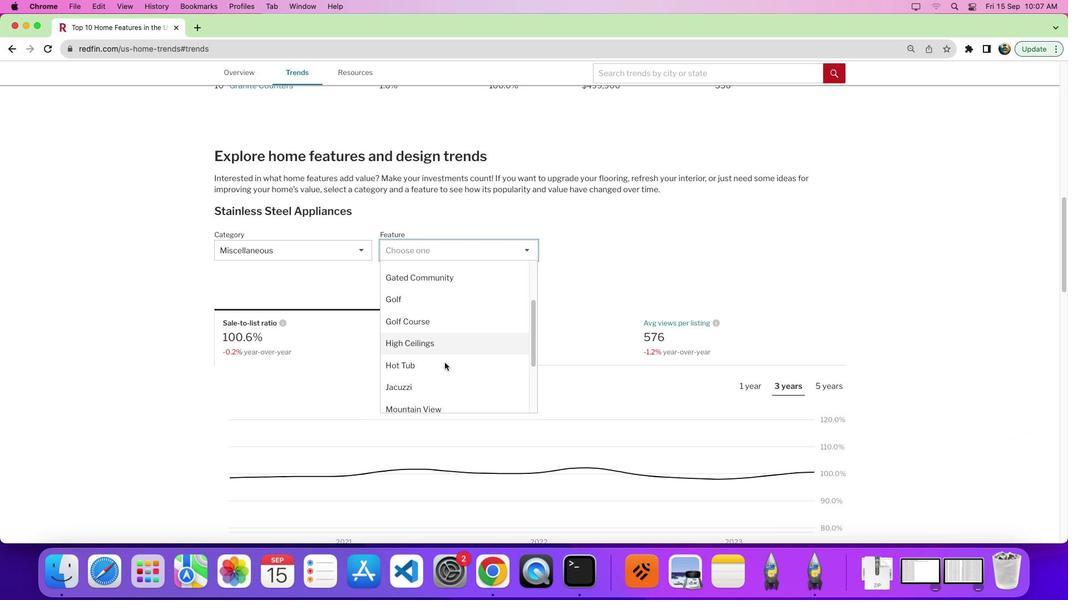 
Action: Mouse scrolled (445, 362) with delta (0, 0)
Screenshot: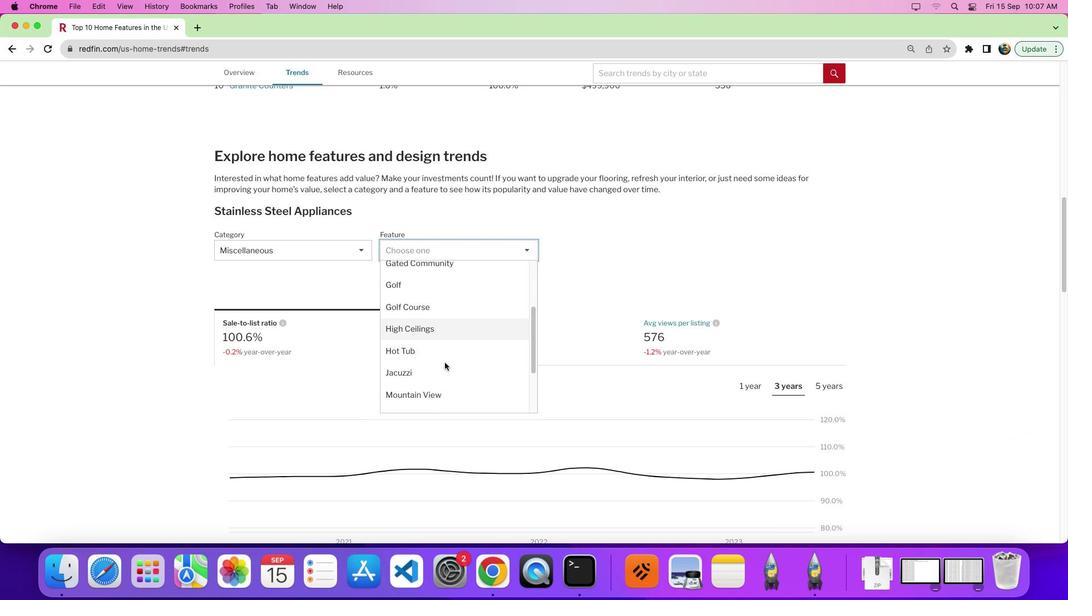 
Action: Mouse scrolled (445, 362) with delta (0, 0)
Screenshot: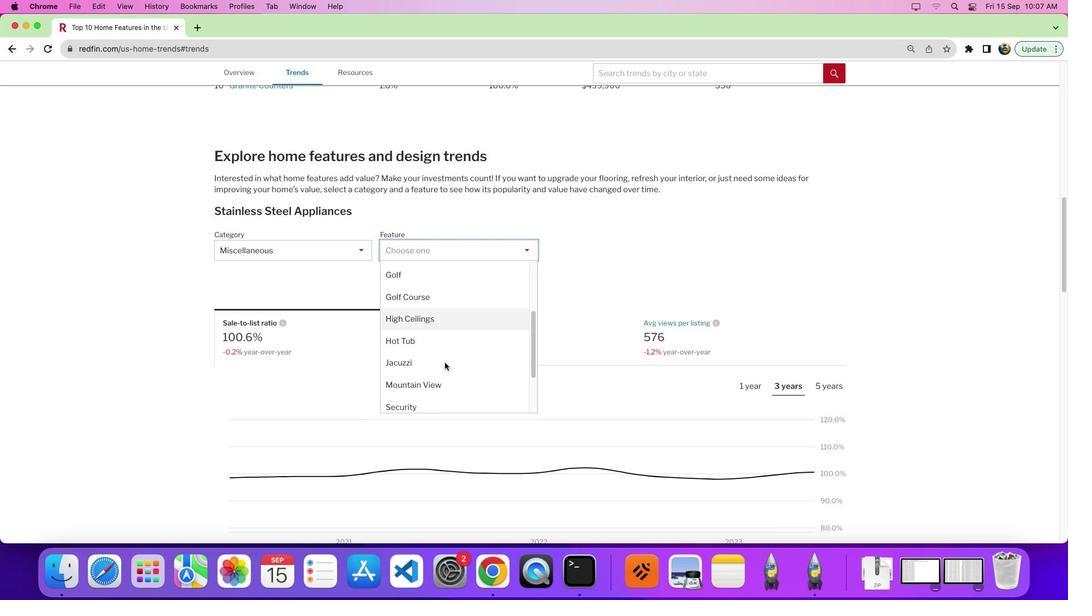 
Action: Mouse scrolled (445, 362) with delta (0, 0)
Screenshot: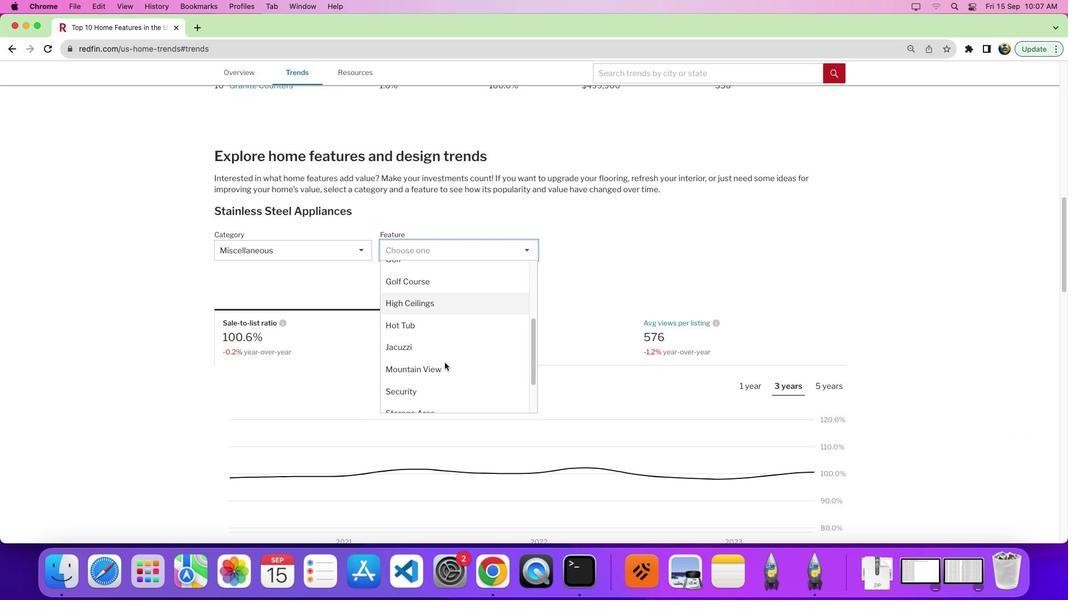 
Action: Mouse scrolled (445, 362) with delta (0, 0)
Screenshot: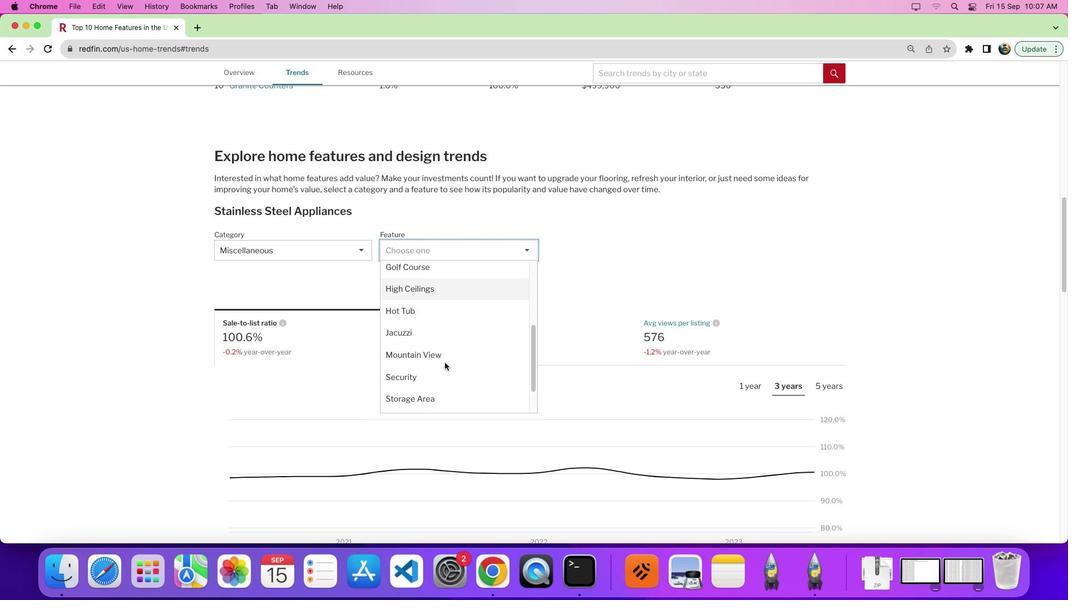 
Action: Mouse moved to (429, 389)
Screenshot: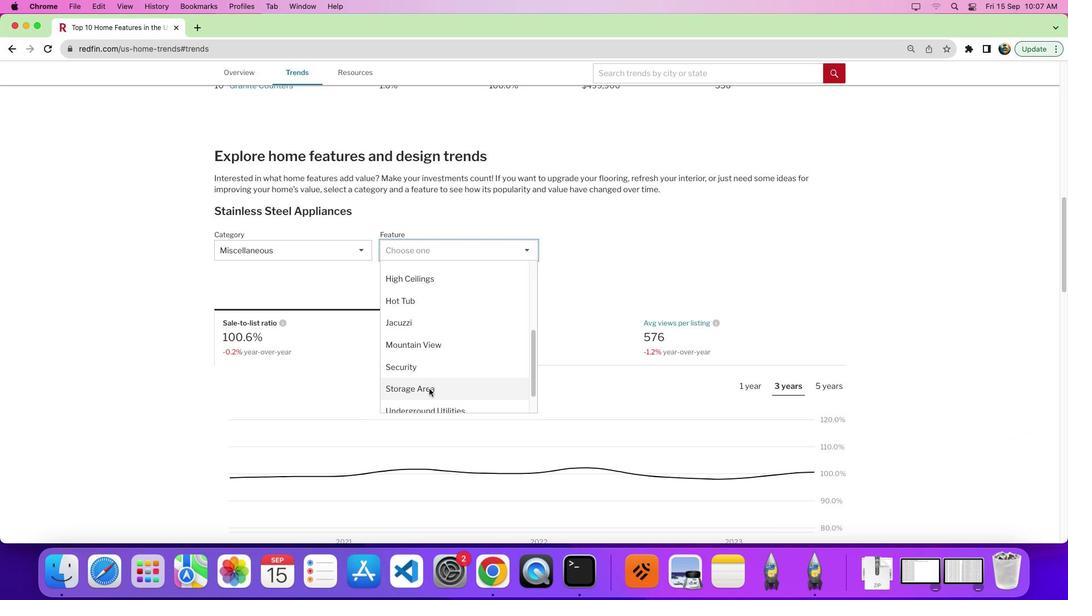 
Action: Mouse pressed left at (429, 389)
Screenshot: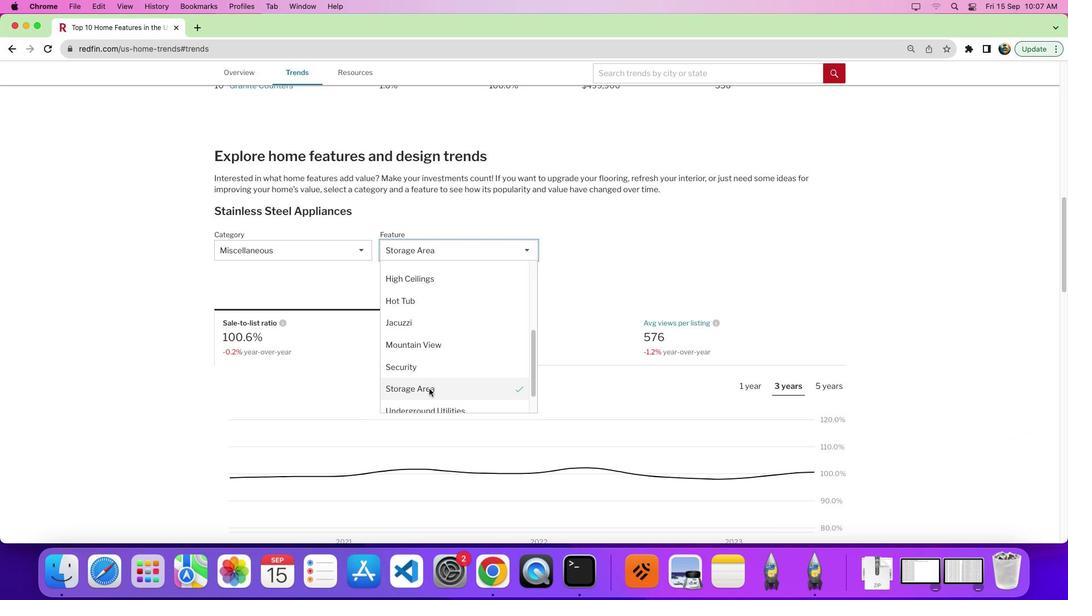 
Action: Mouse moved to (663, 326)
Screenshot: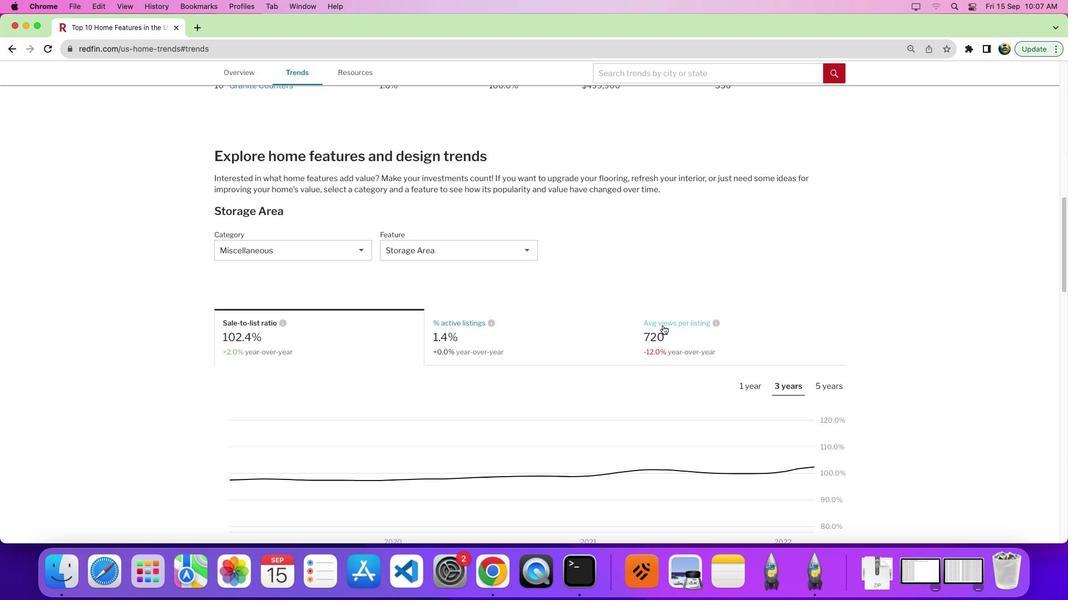
Action: Mouse pressed left at (663, 326)
Screenshot: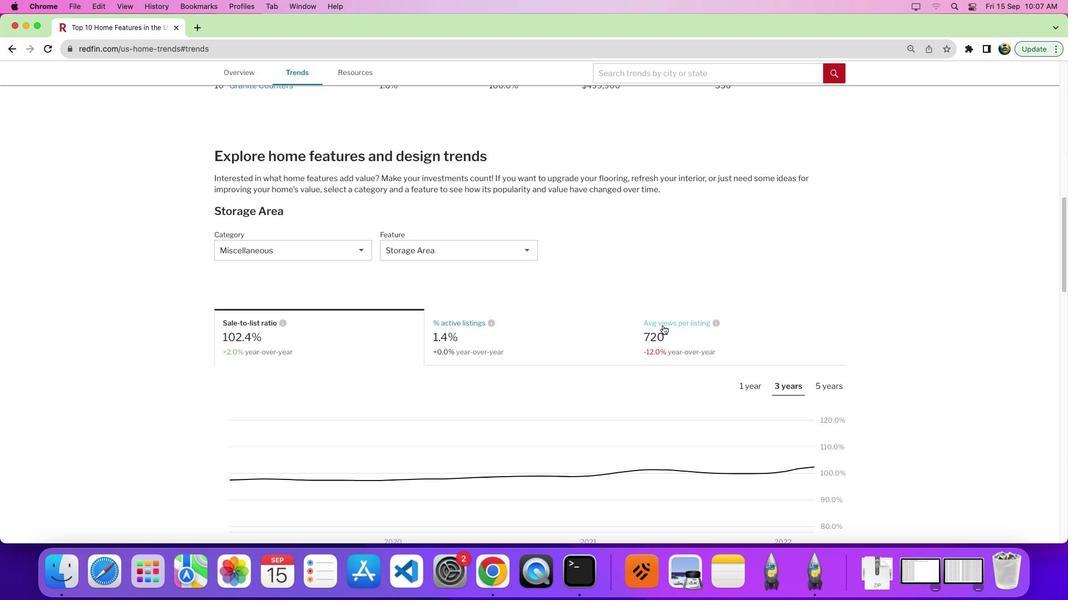 
Action: Mouse moved to (701, 402)
Screenshot: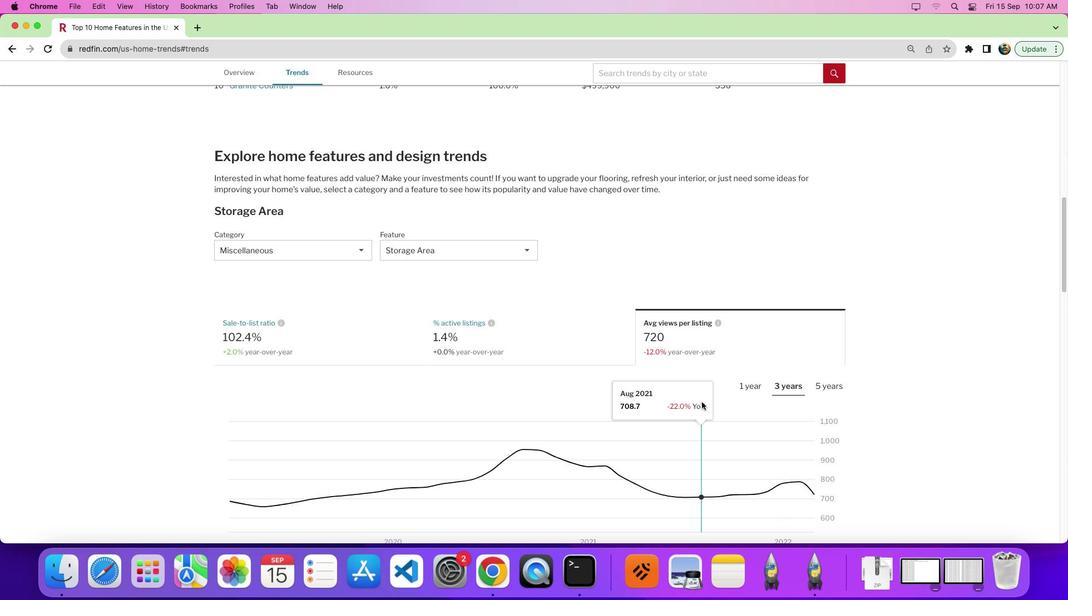 
Action: Mouse scrolled (701, 402) with delta (0, 0)
Screenshot: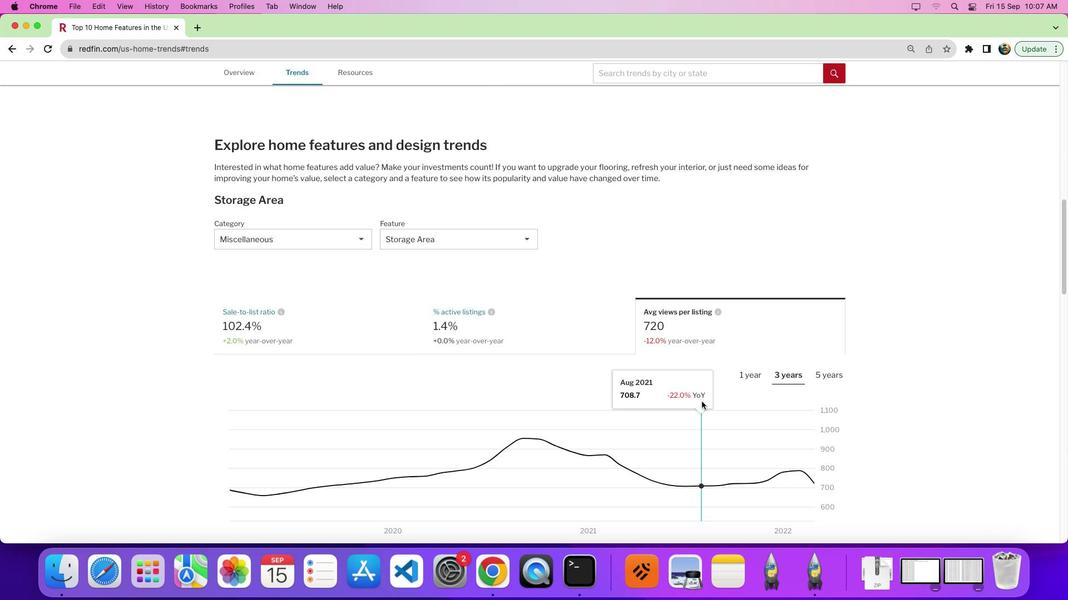 
Action: Mouse scrolled (701, 402) with delta (0, 0)
Screenshot: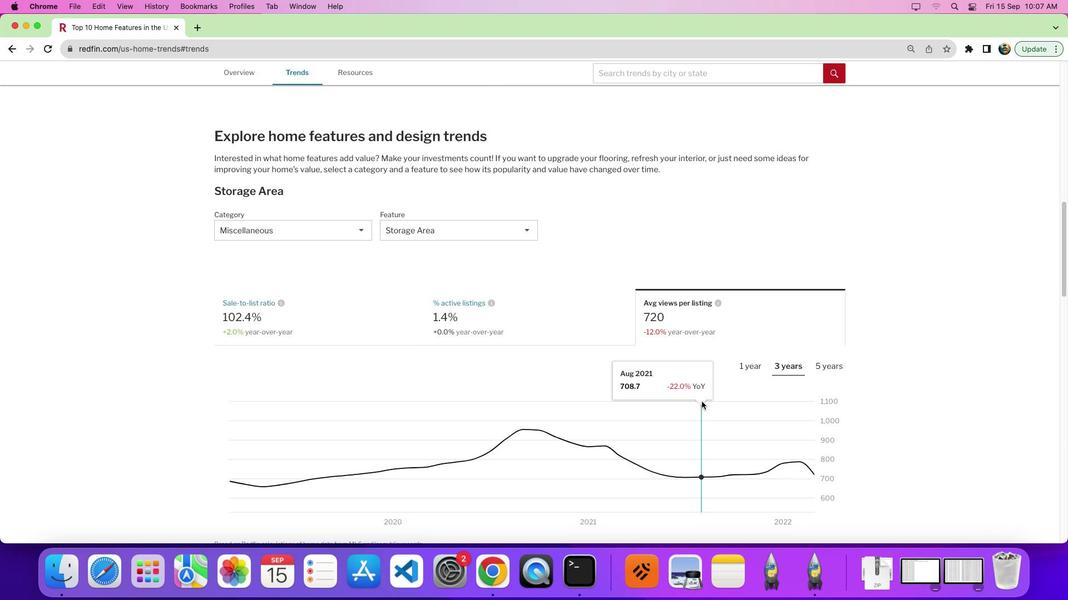 
Action: Mouse moved to (702, 401)
Screenshot: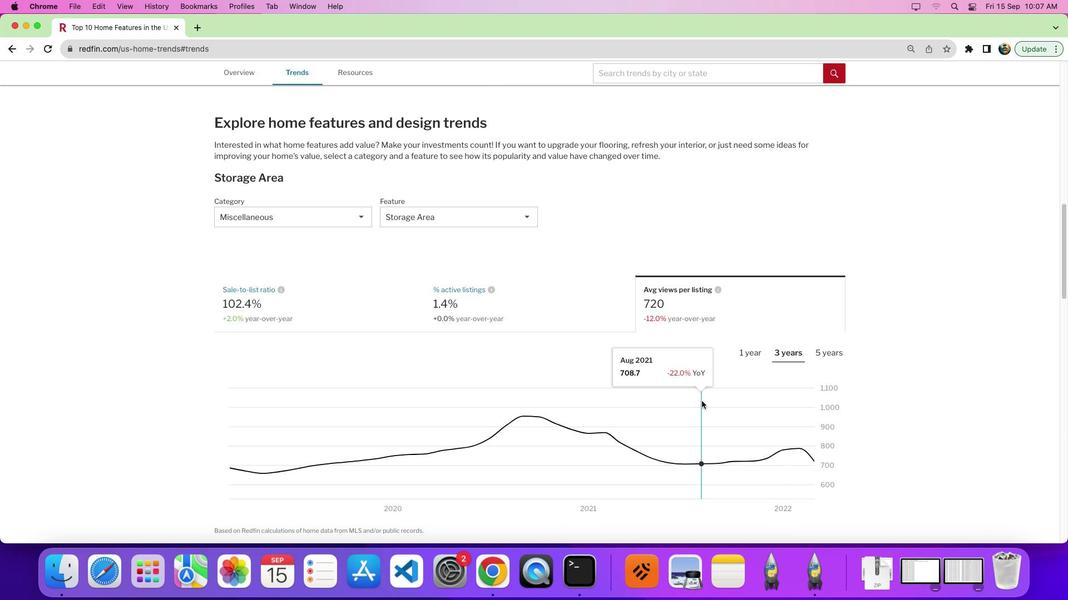 
Action: Mouse scrolled (702, 401) with delta (0, 0)
Screenshot: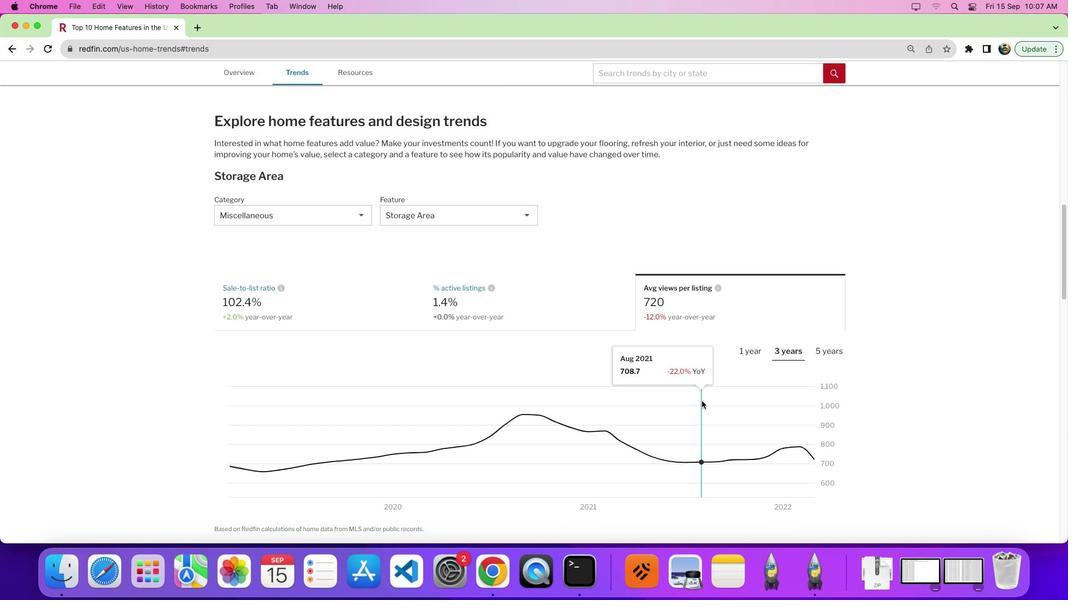 
Action: Mouse scrolled (702, 401) with delta (0, 0)
Screenshot: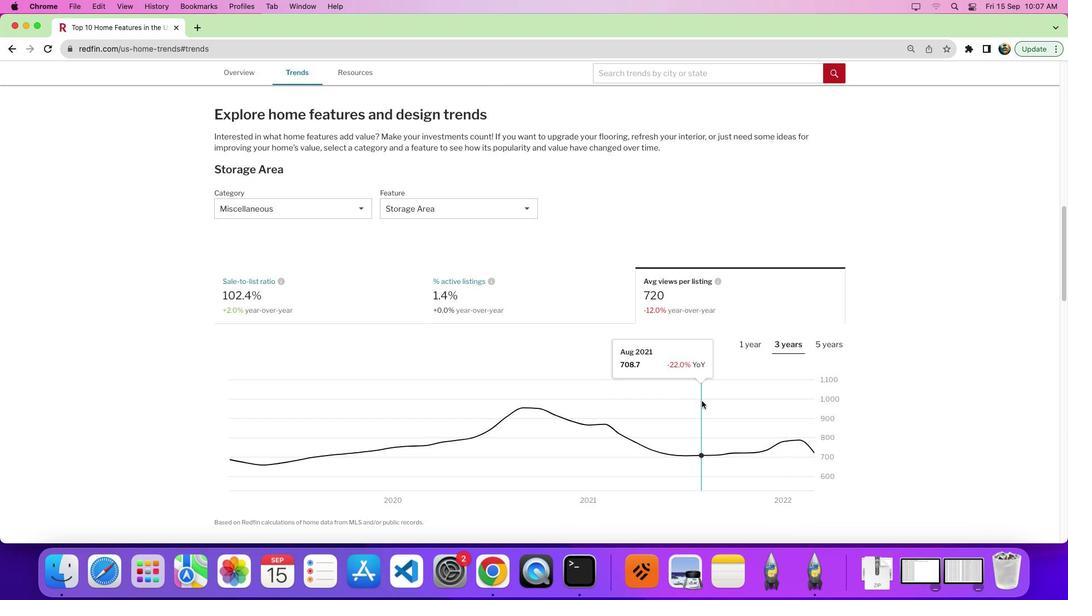 
Action: Mouse moved to (826, 382)
Screenshot: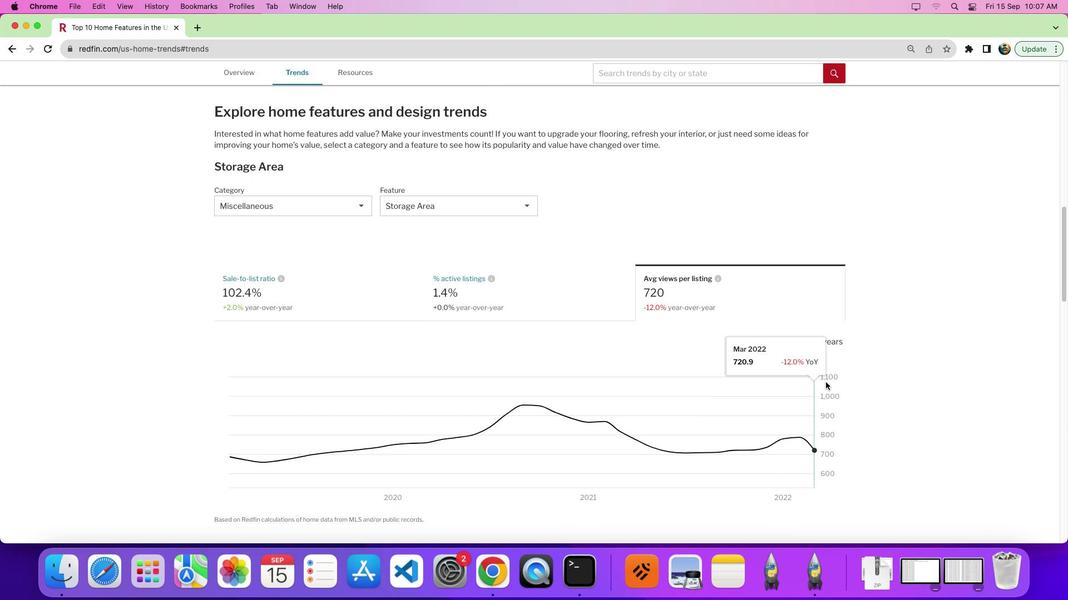 
